 Task: In the  document Genderequality.rtf, select heading and apply ' Italics' Use the "find feature" to find mentioned word and apply Strikethrough in: 'discriminatory'. Insert smartchip (Place) on bottom of the page New York Insert the mentioned footnote for 30th word with font style Arial and font size 8: The data was collected in 2022
Action: Mouse moved to (285, 350)
Screenshot: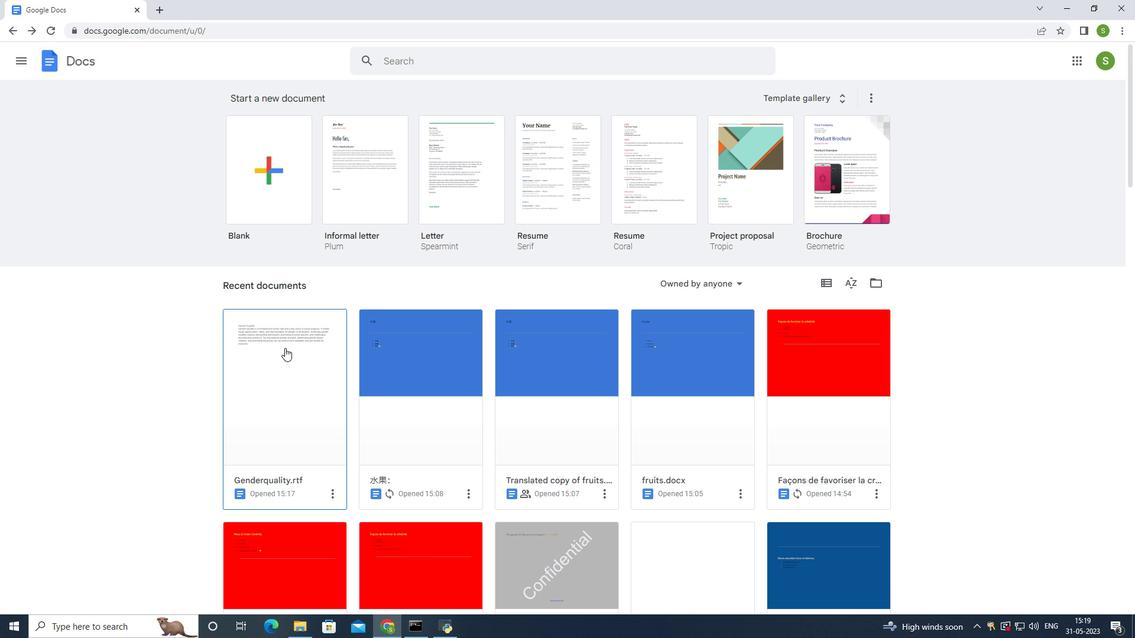 
Action: Mouse pressed left at (285, 350)
Screenshot: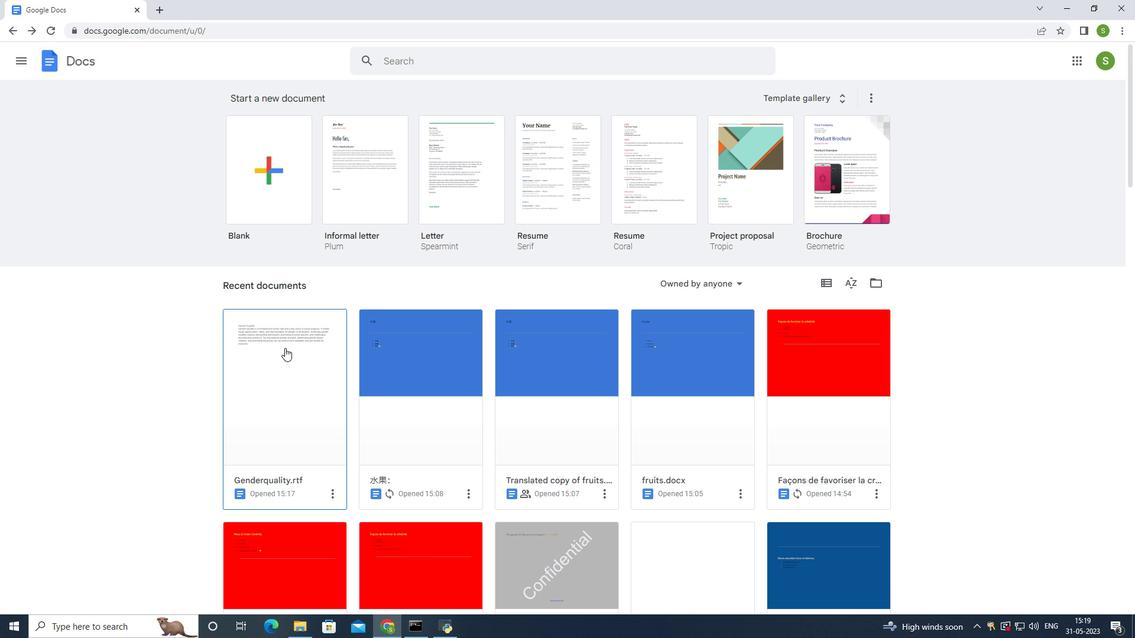 
Action: Mouse moved to (293, 178)
Screenshot: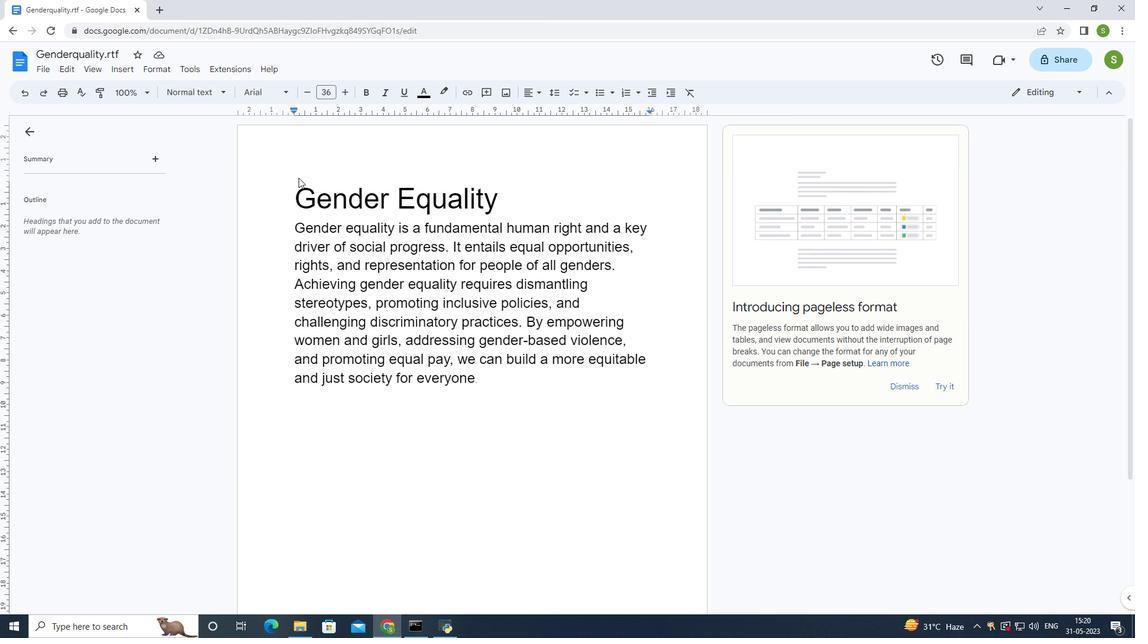 
Action: Mouse pressed left at (293, 178)
Screenshot: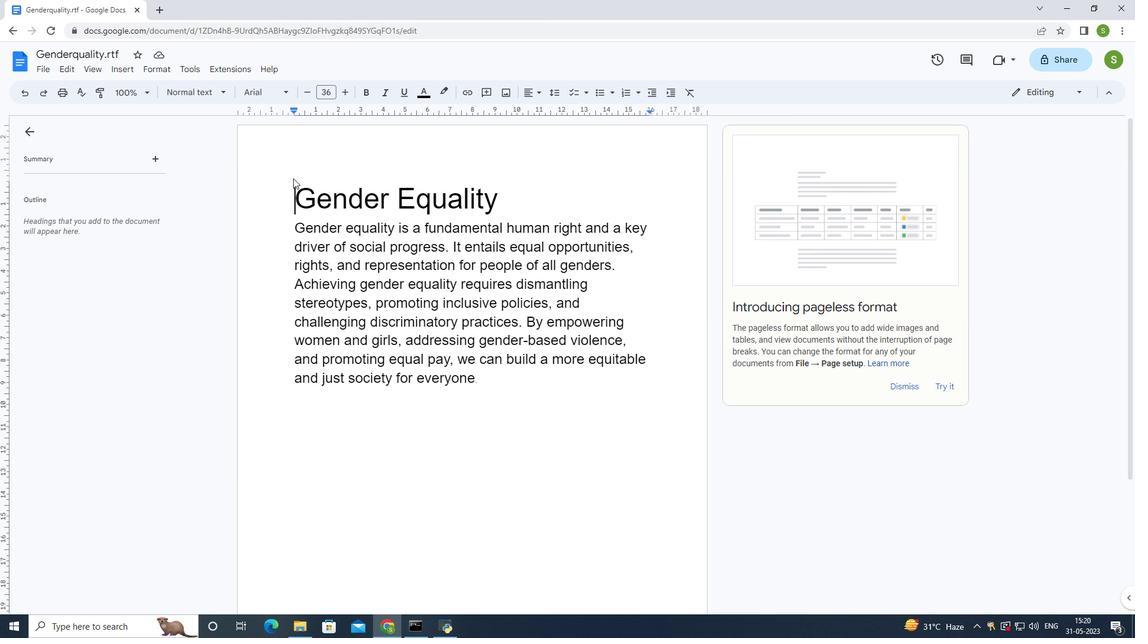 
Action: Mouse moved to (384, 92)
Screenshot: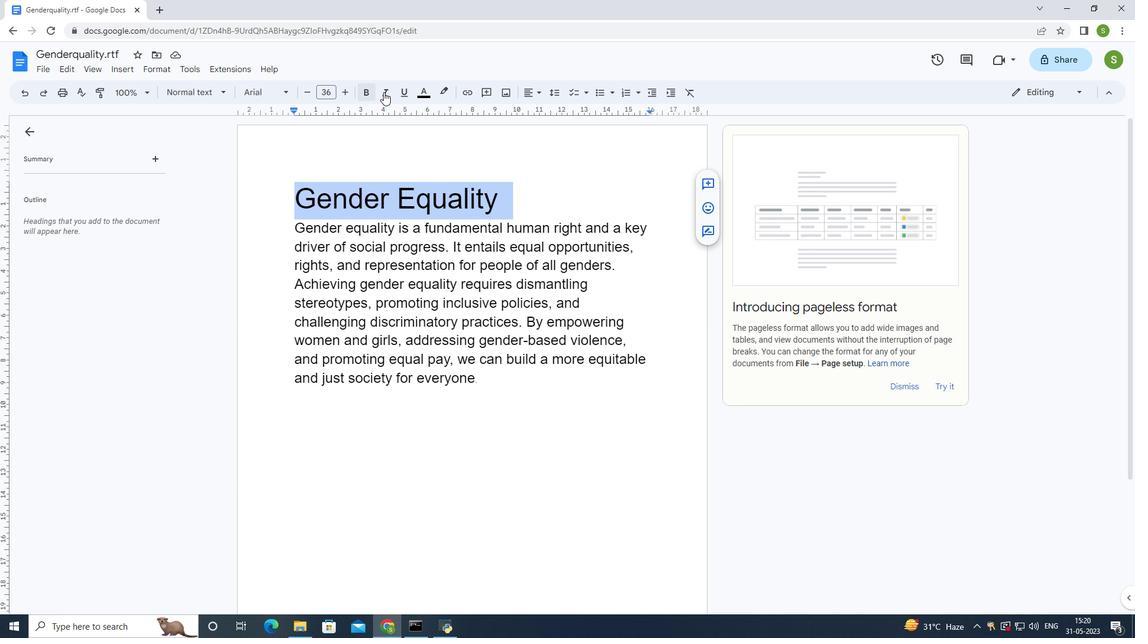 
Action: Mouse pressed left at (384, 92)
Screenshot: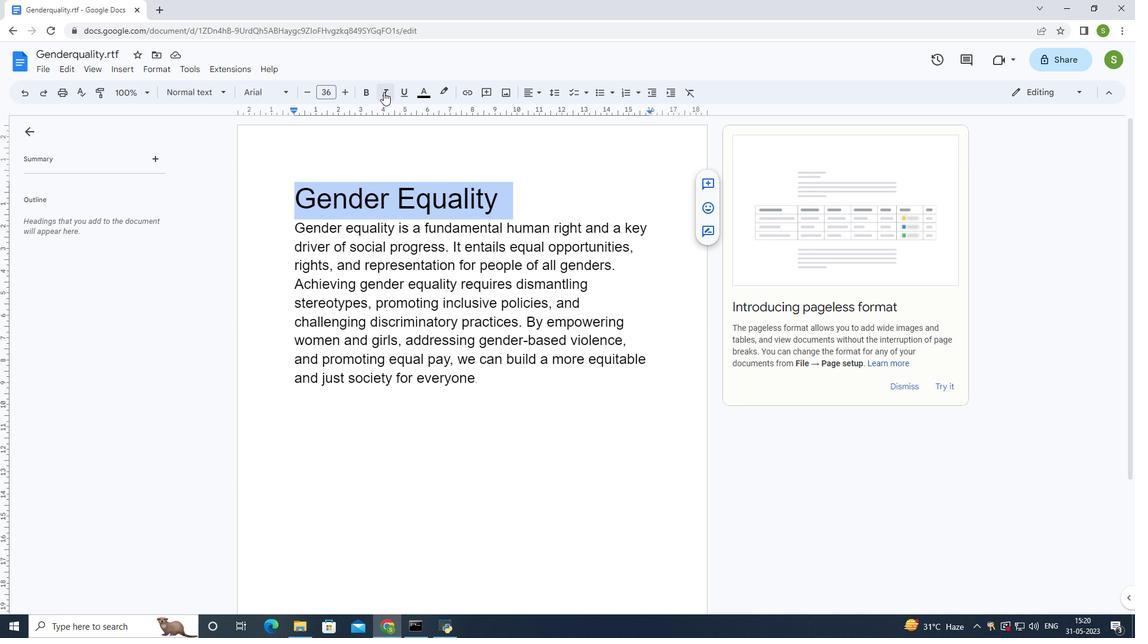 
Action: Mouse moved to (288, 228)
Screenshot: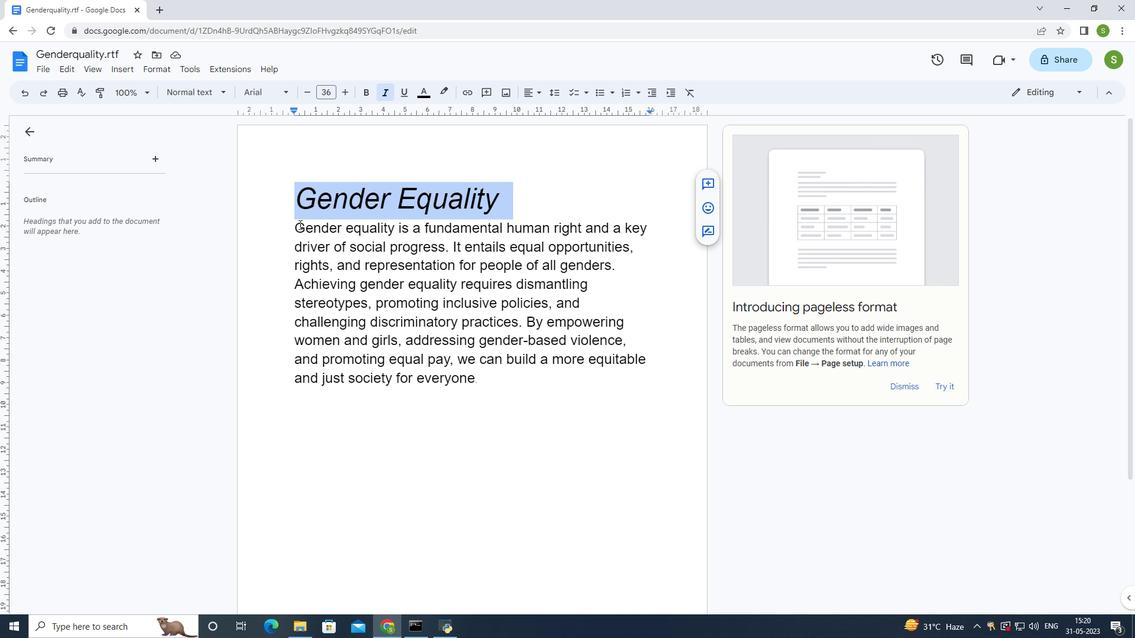 
Action: Mouse pressed left at (288, 228)
Screenshot: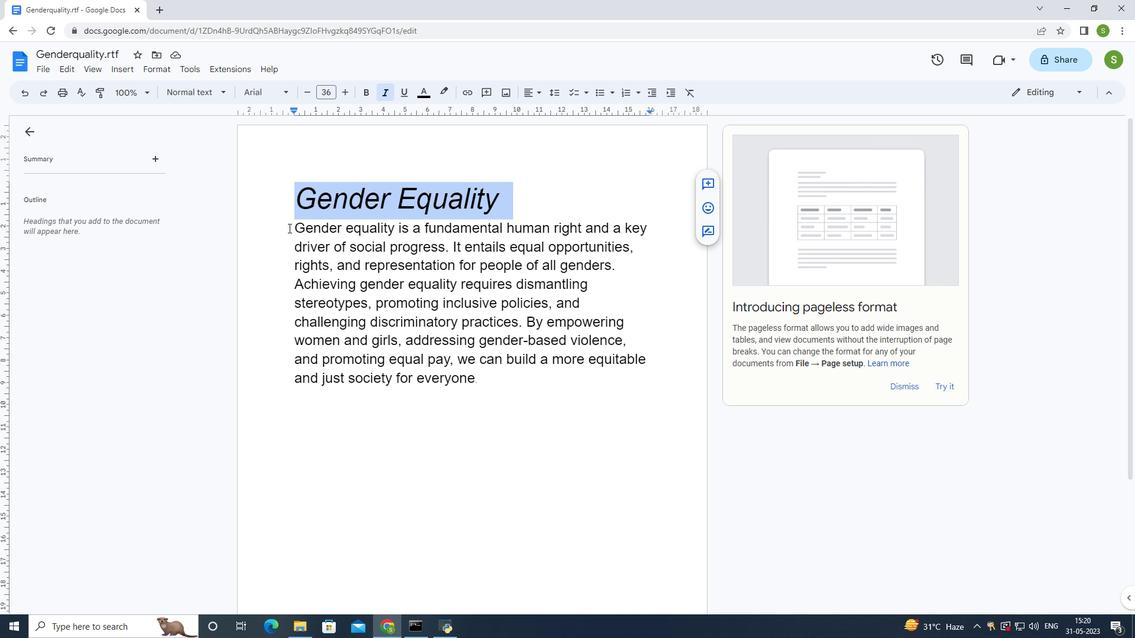 
Action: Mouse moved to (290, 222)
Screenshot: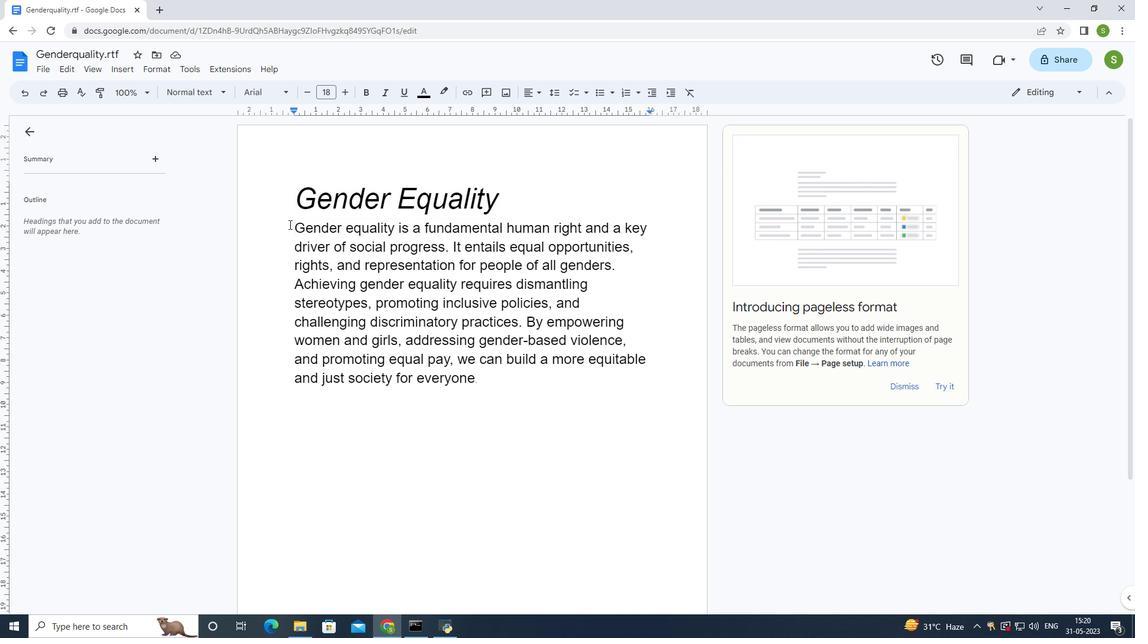 
Action: Mouse pressed left at (290, 222)
Screenshot: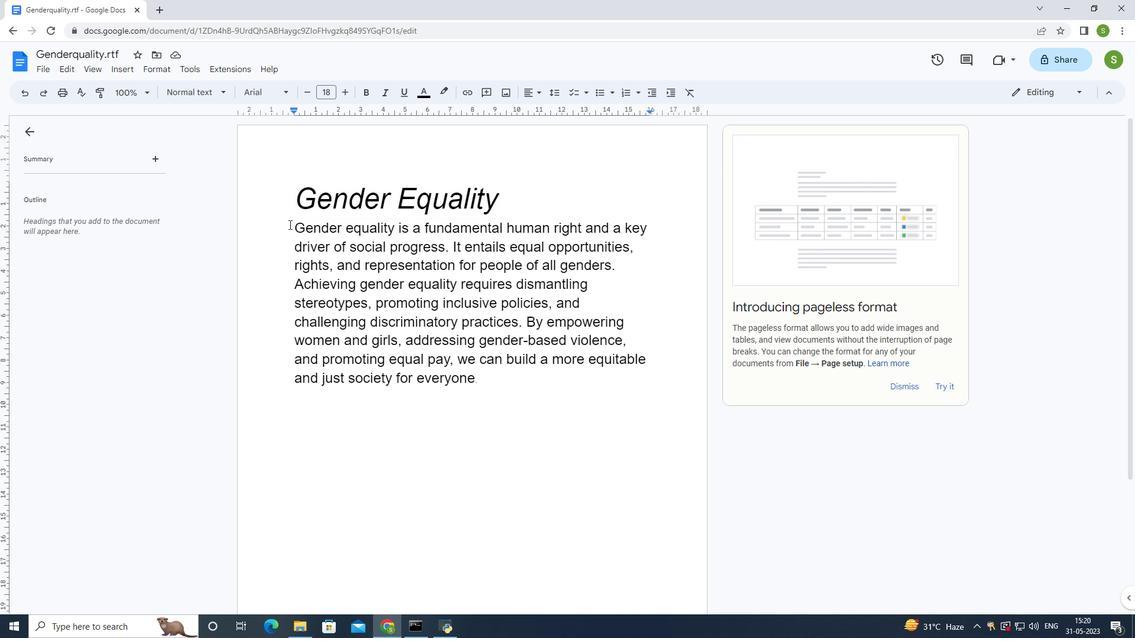 
Action: Mouse moved to (120, 65)
Screenshot: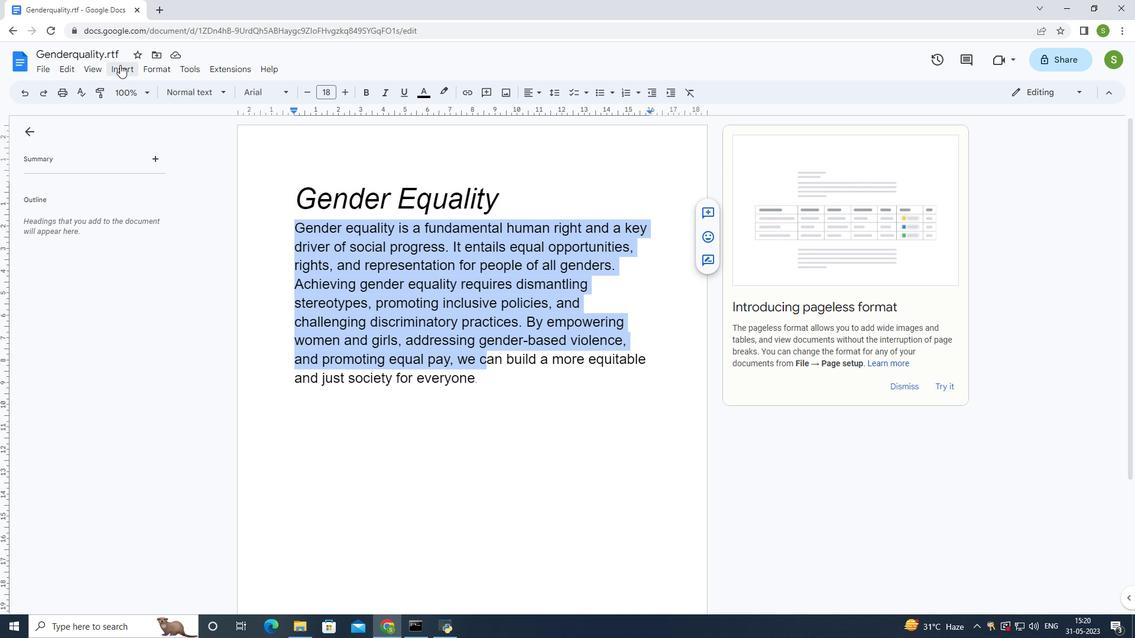 
Action: Mouse pressed left at (120, 65)
Screenshot: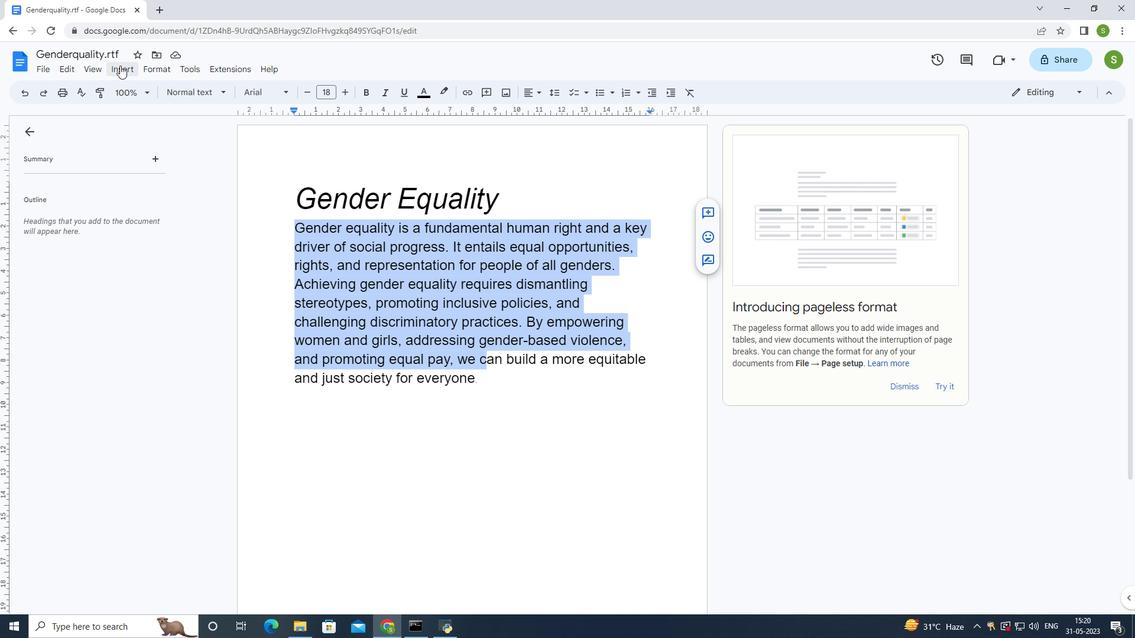 
Action: Mouse moved to (162, 72)
Screenshot: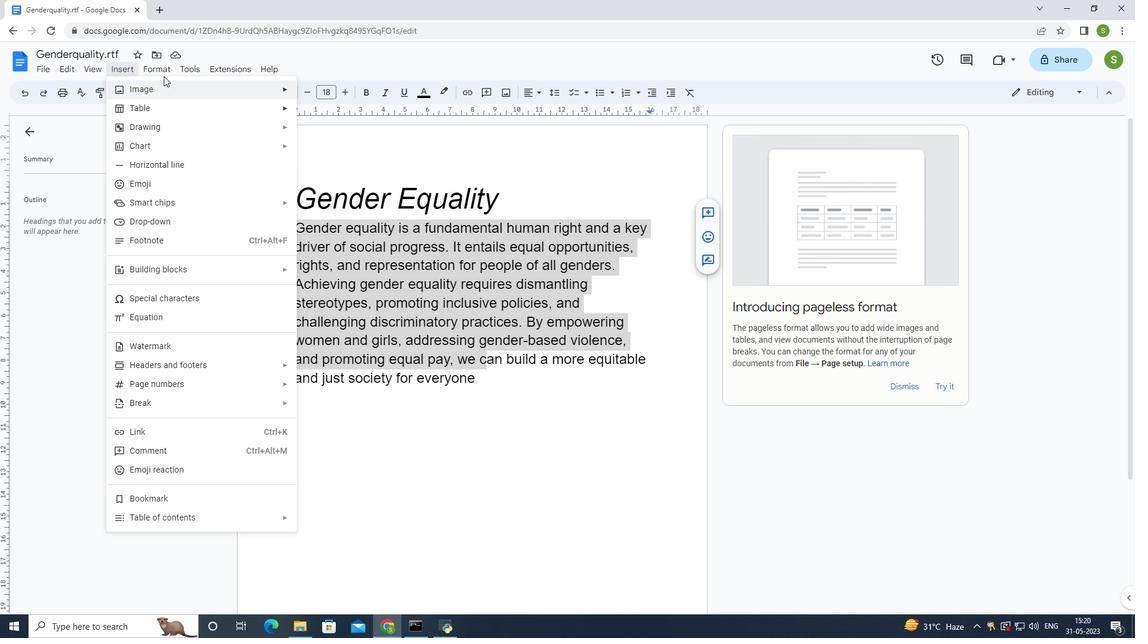 
Action: Mouse pressed left at (162, 72)
Screenshot: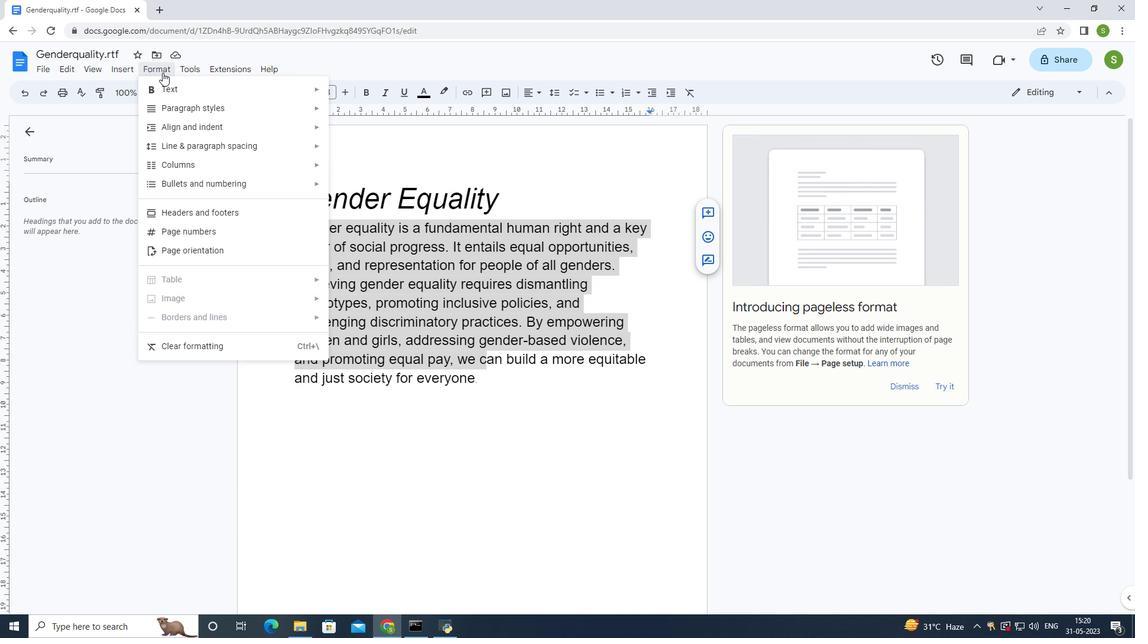 
Action: Mouse pressed left at (162, 72)
Screenshot: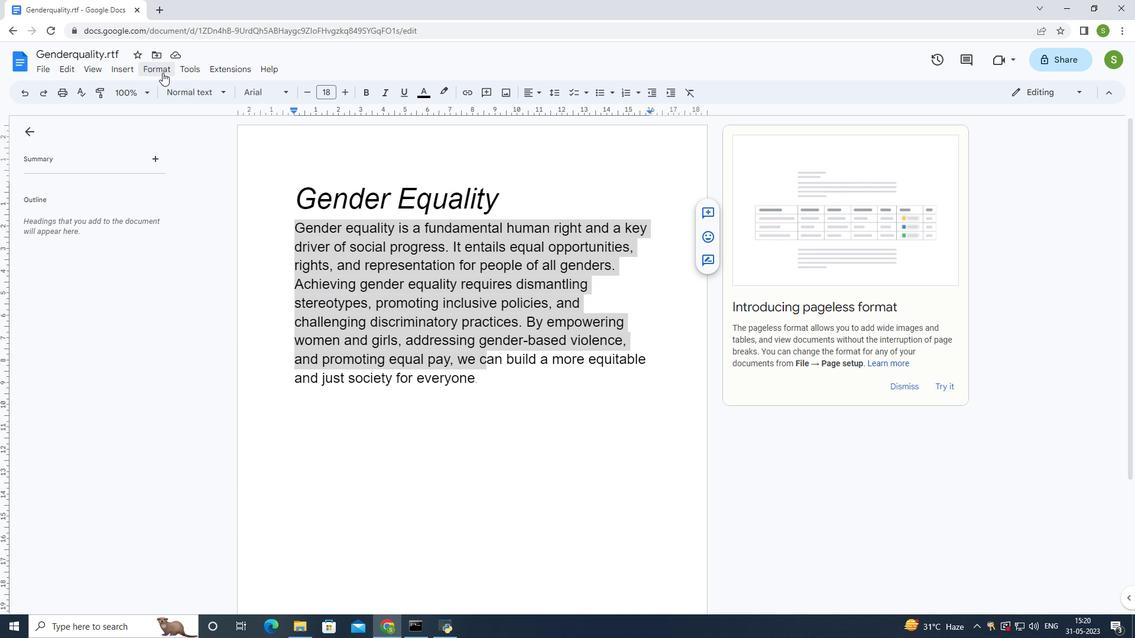 
Action: Mouse moved to (83, 273)
Screenshot: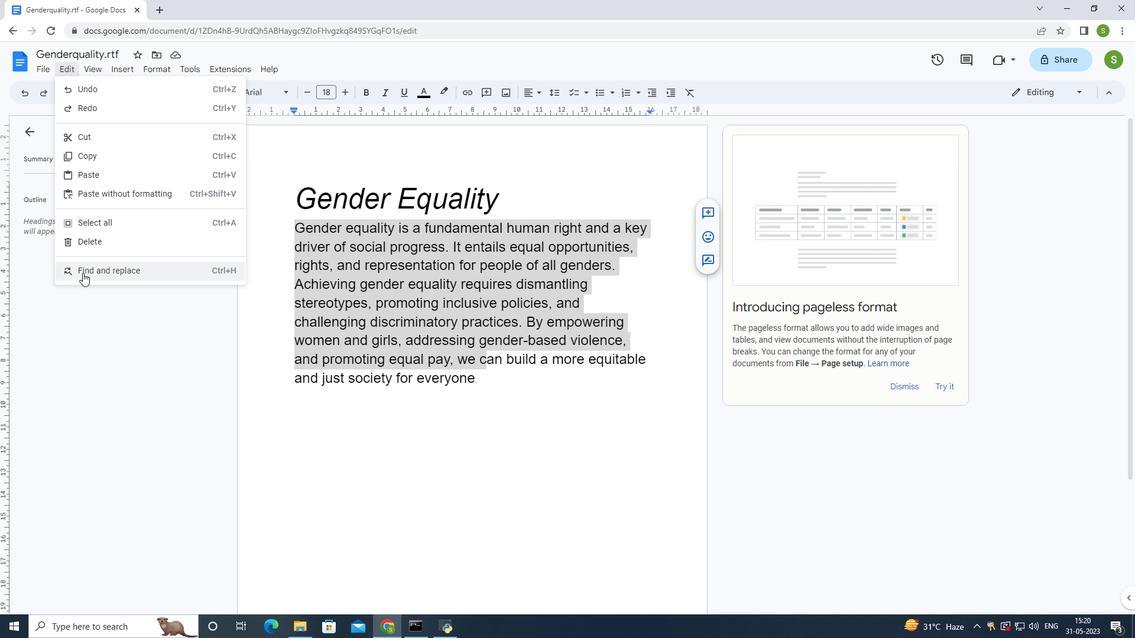 
Action: Mouse pressed left at (82, 273)
Screenshot: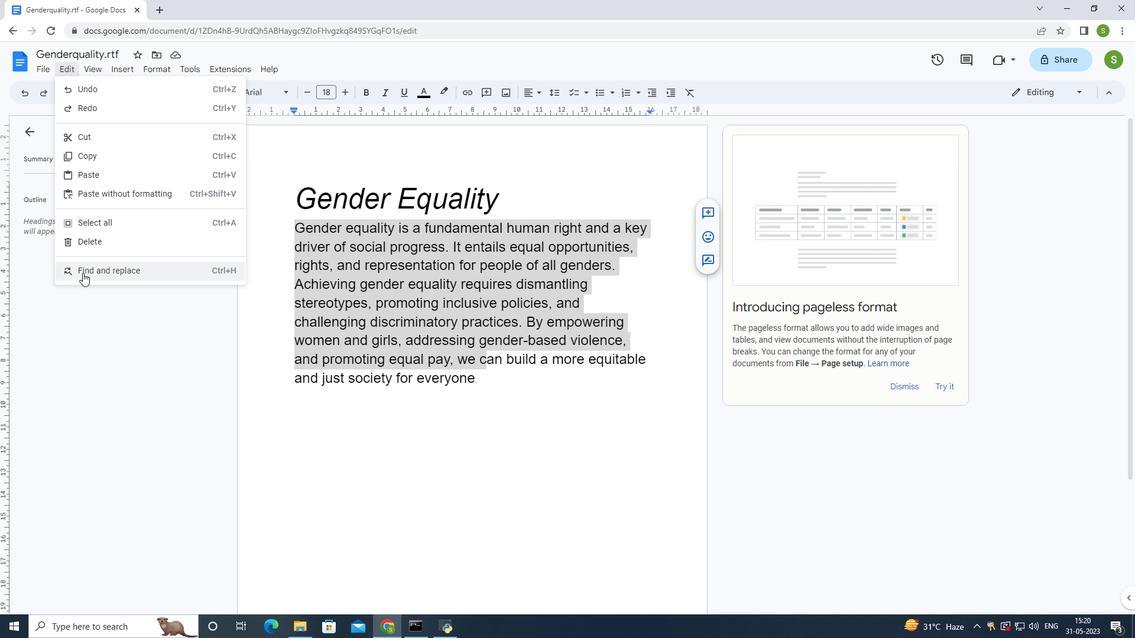 
Action: Mouse moved to (562, 305)
Screenshot: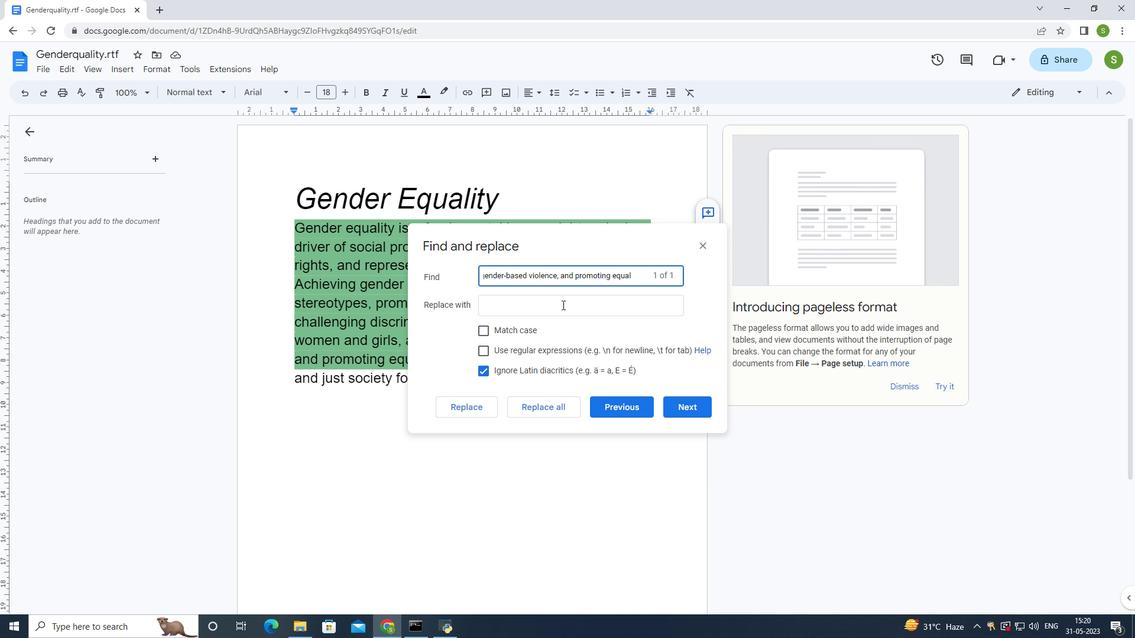 
Action: Mouse pressed left at (562, 305)
Screenshot: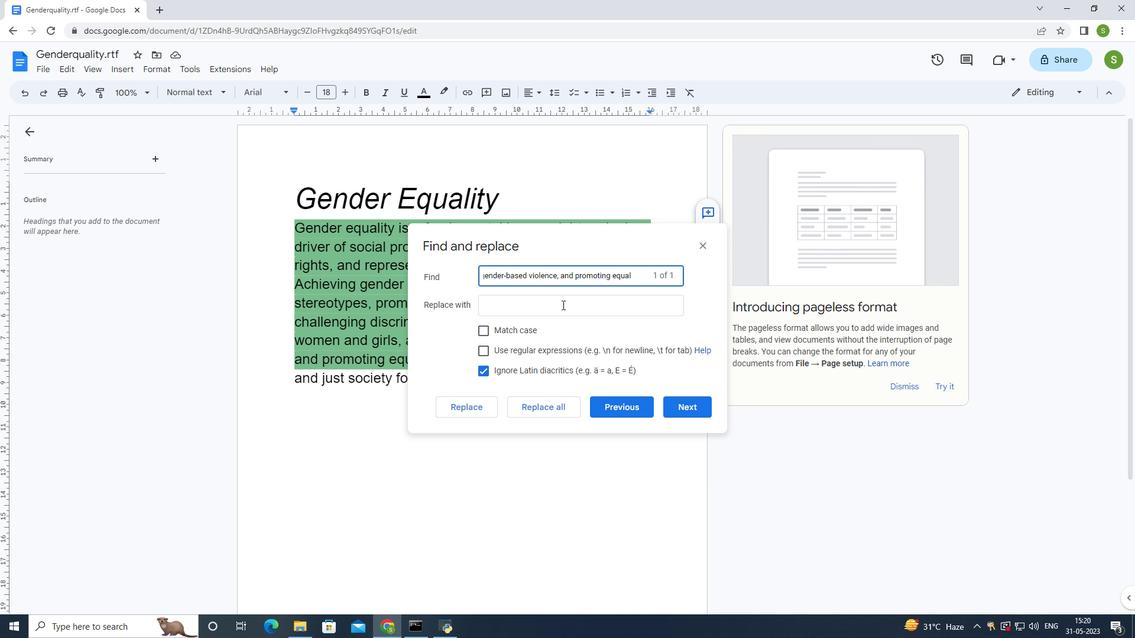 
Action: Mouse moved to (578, 312)
Screenshot: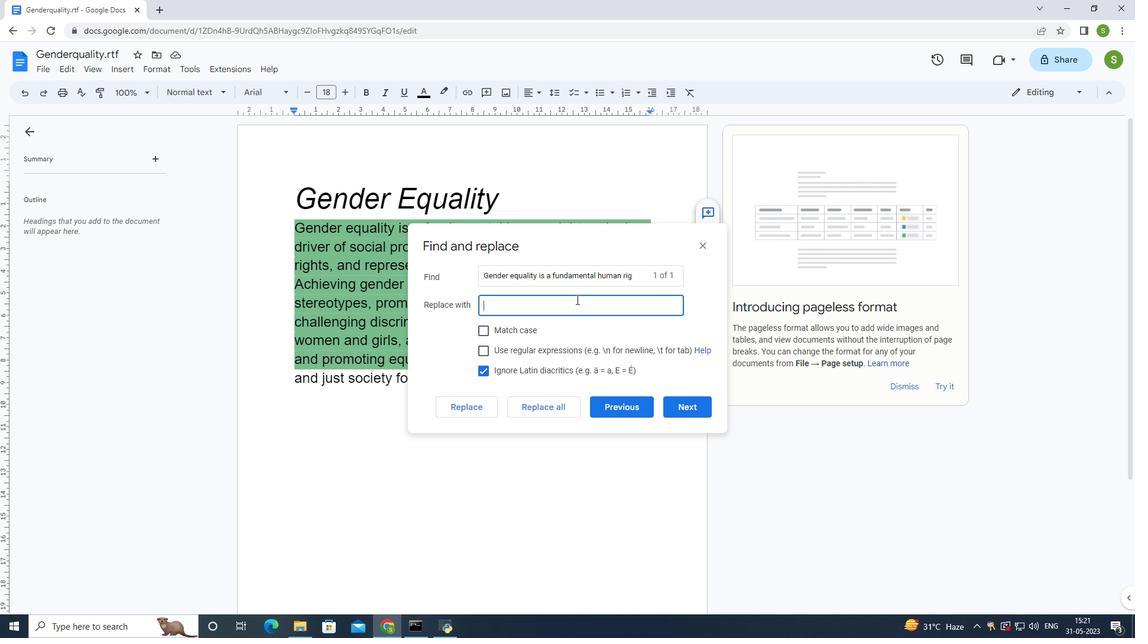 
Action: Key pressed discriminatory
Screenshot: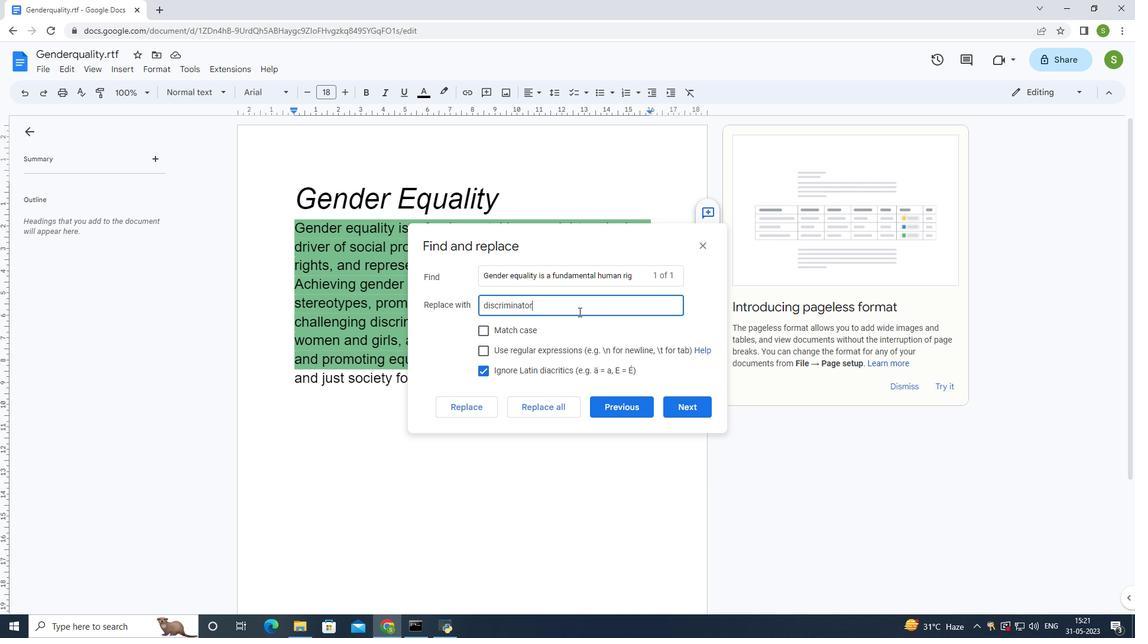 
Action: Mouse moved to (679, 403)
Screenshot: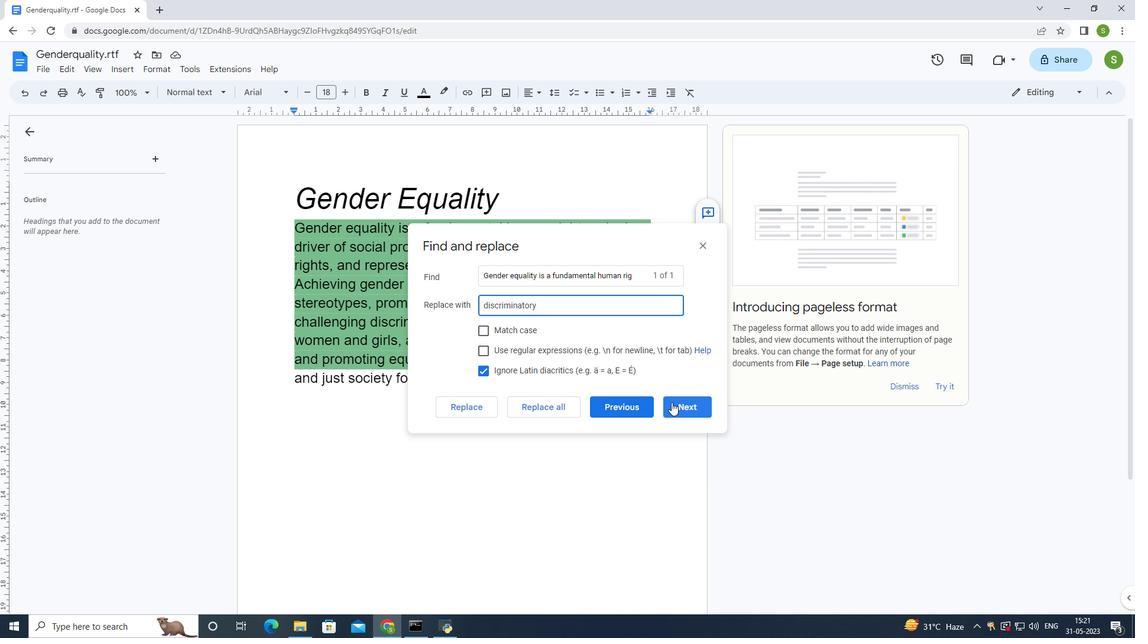 
Action: Mouse pressed left at (679, 403)
Screenshot: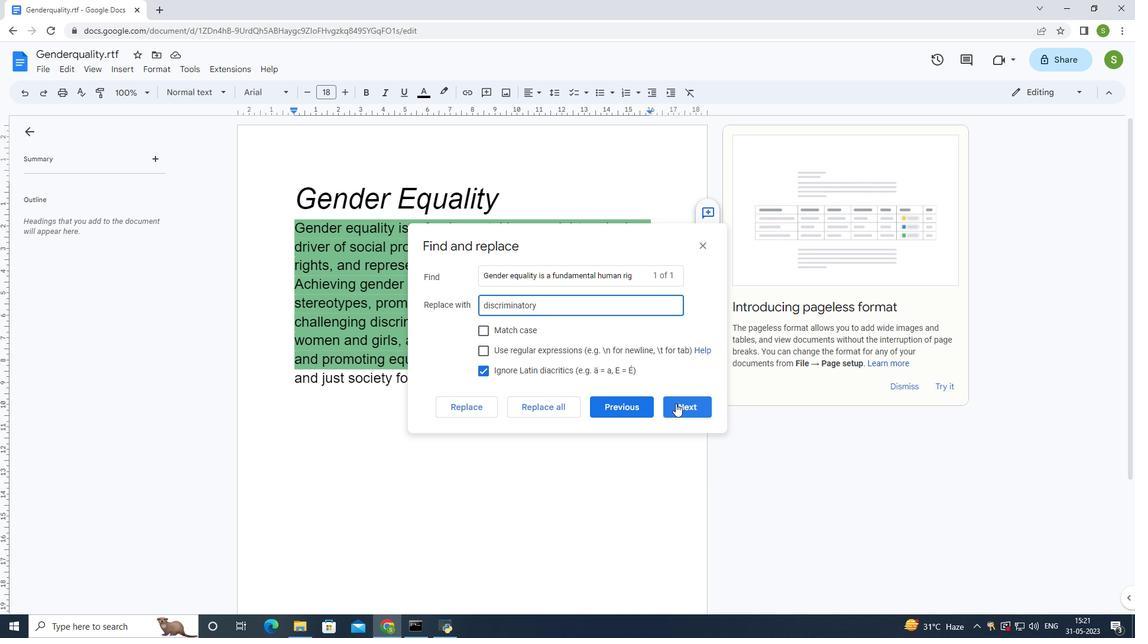 
Action: Mouse moved to (469, 403)
Screenshot: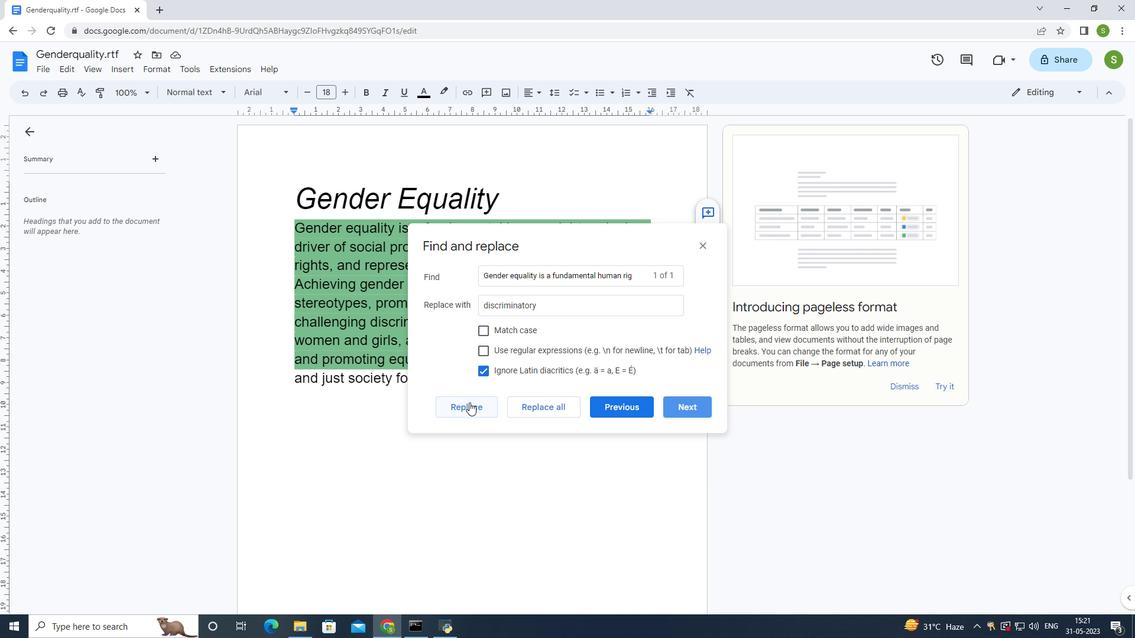 
Action: Mouse pressed left at (469, 403)
Screenshot: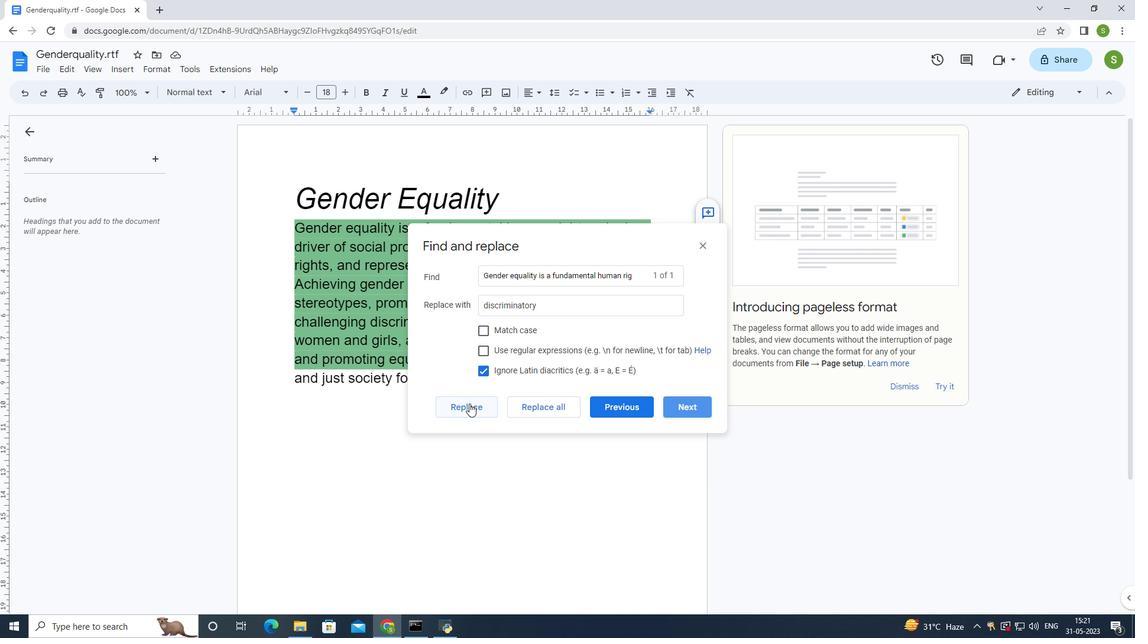 
Action: Mouse moved to (472, 403)
Screenshot: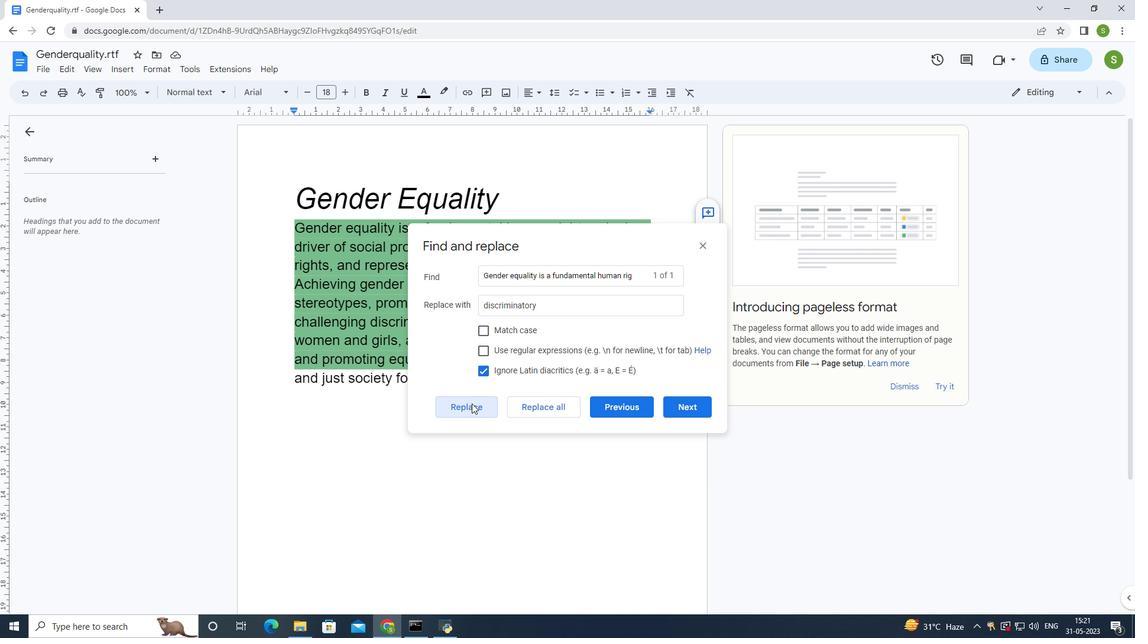 
Action: Mouse pressed left at (472, 403)
Screenshot: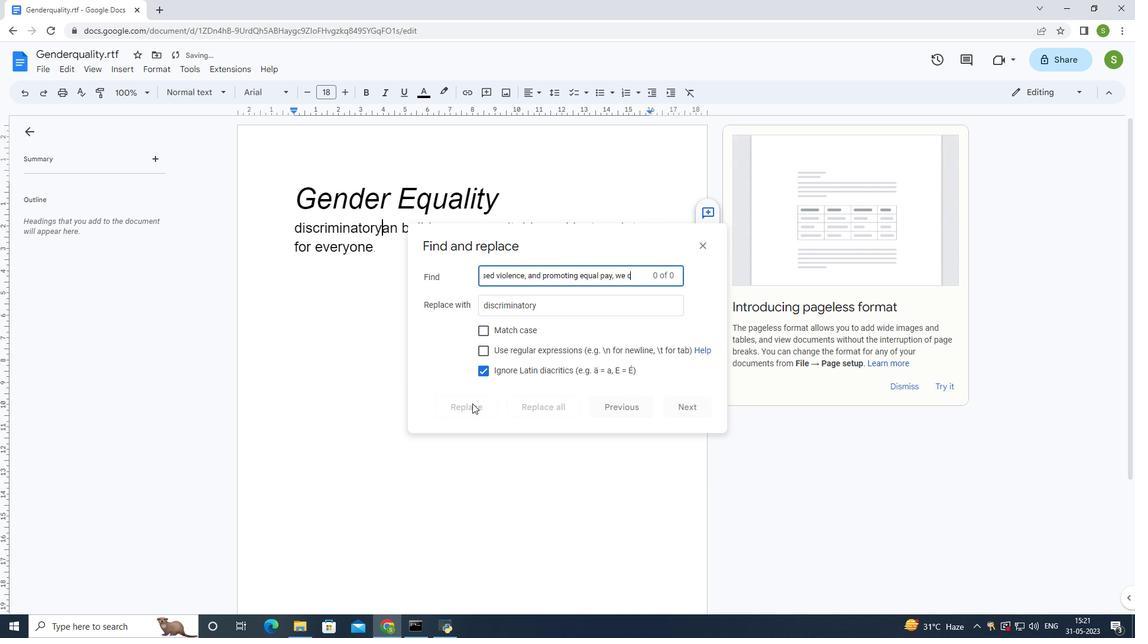 
Action: Mouse moved to (698, 251)
Screenshot: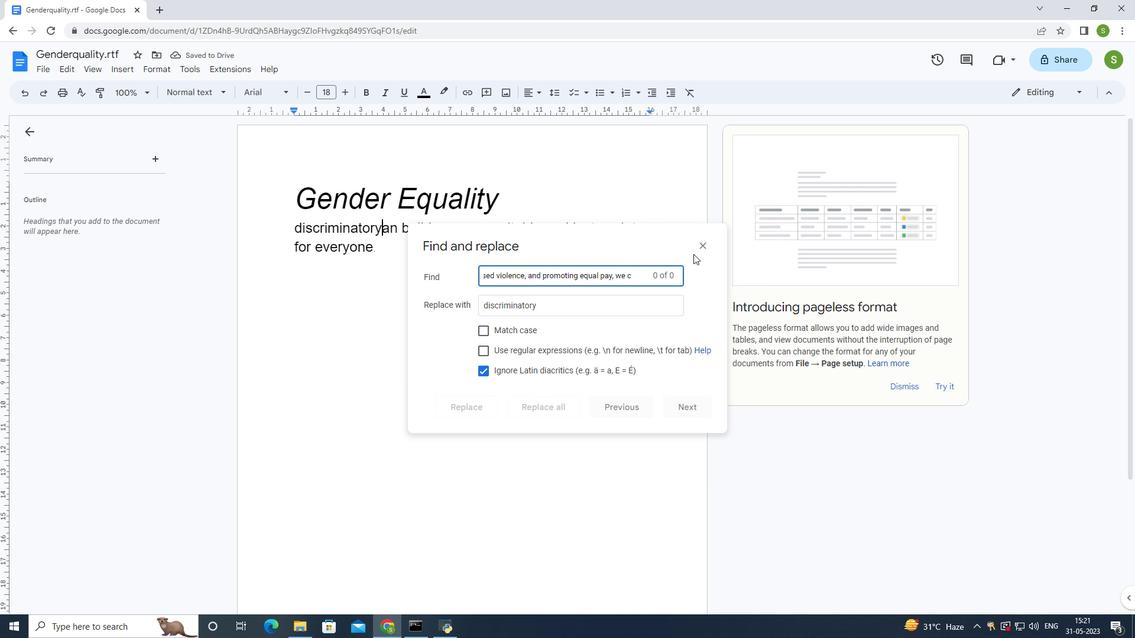 
Action: Mouse pressed left at (698, 251)
Screenshot: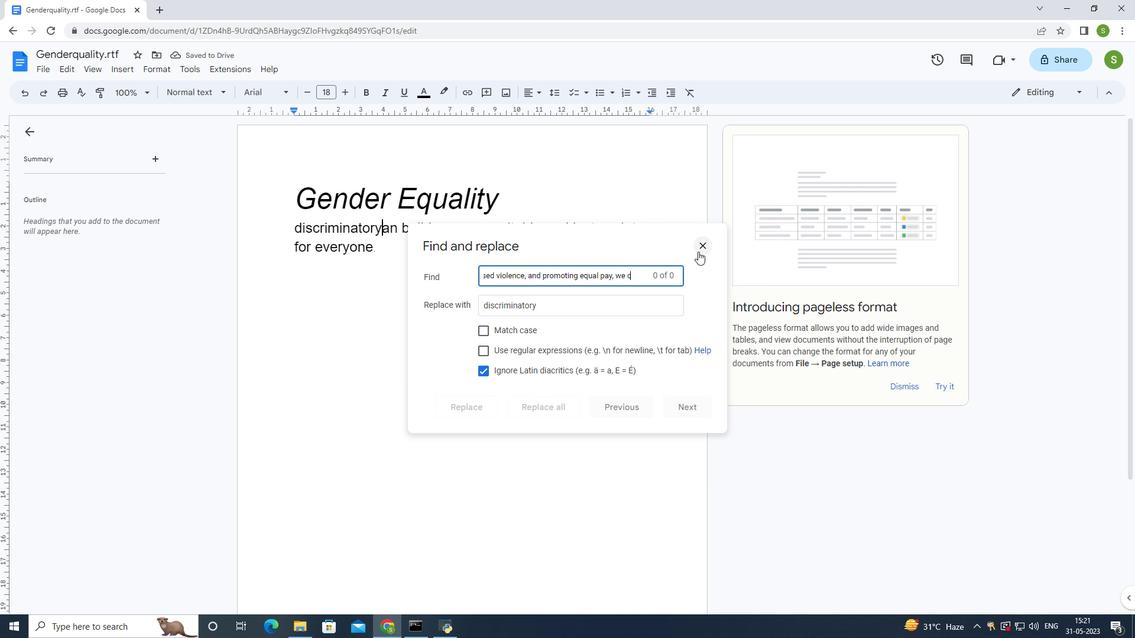 
Action: Mouse moved to (536, 285)
Screenshot: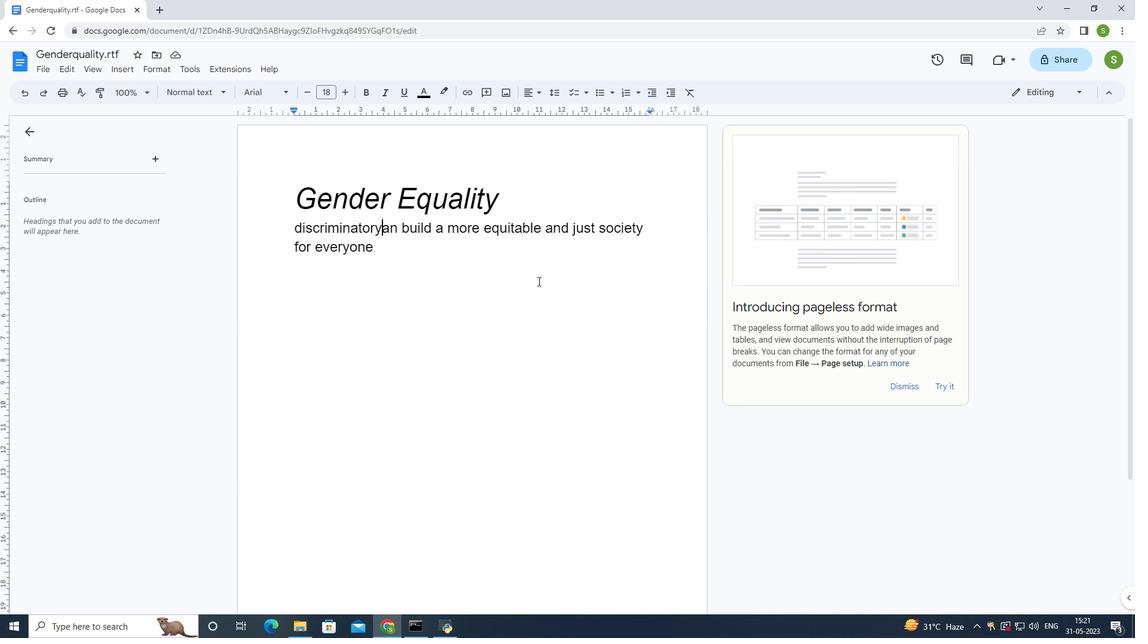 
Action: Key pressed ctrl+Z
Screenshot: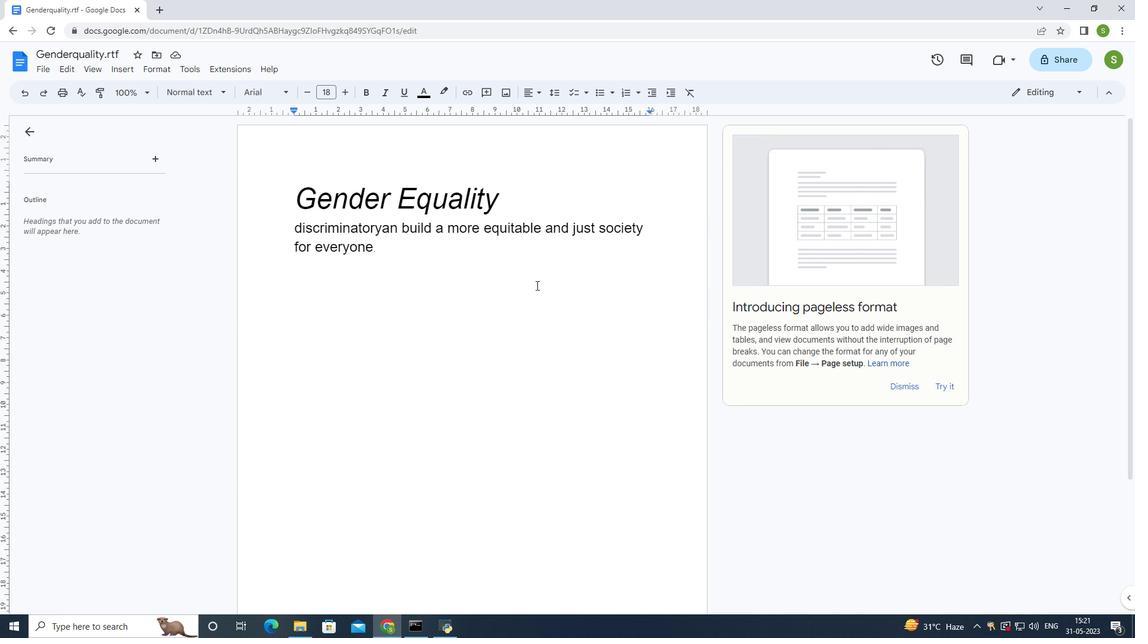 
Action: Mouse moved to (112, 69)
Screenshot: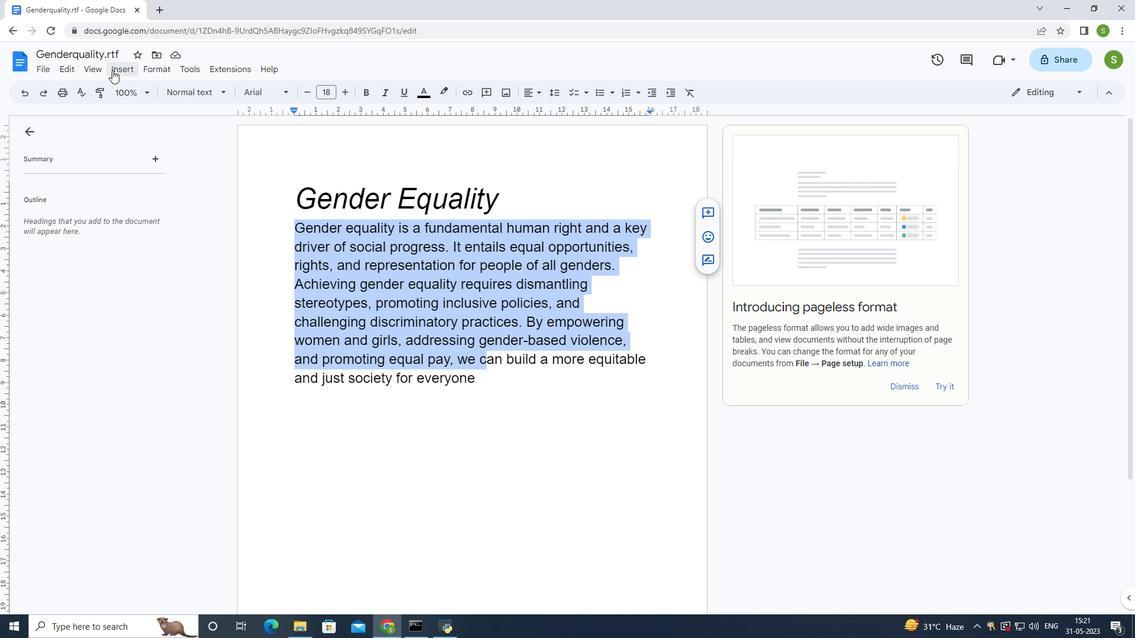 
Action: Mouse pressed left at (112, 69)
Screenshot: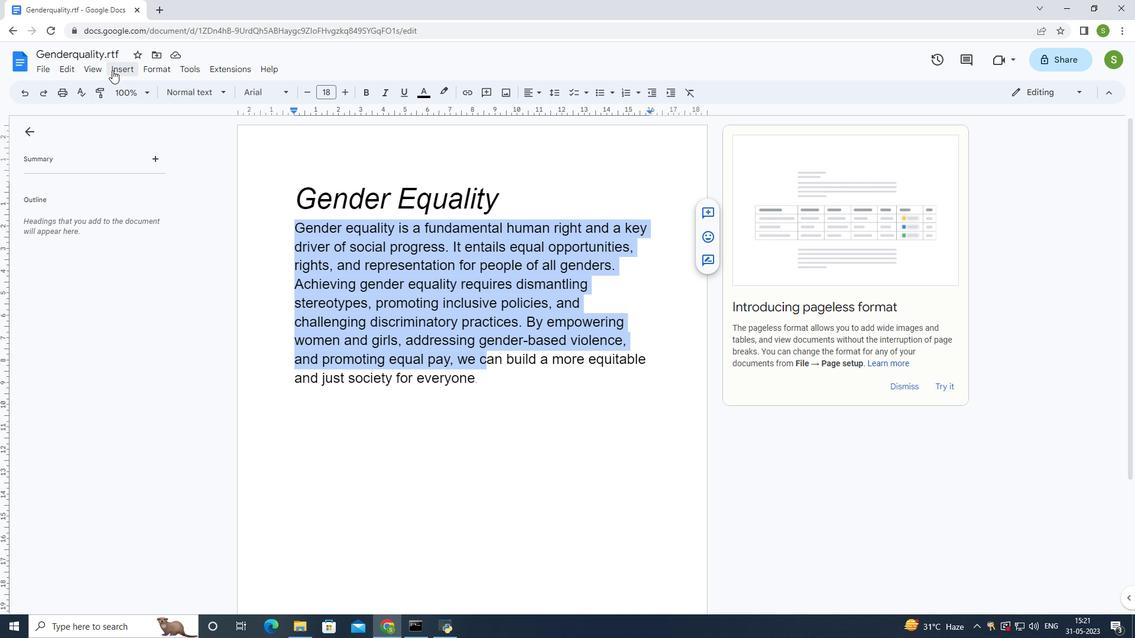 
Action: Mouse moved to (176, 206)
Screenshot: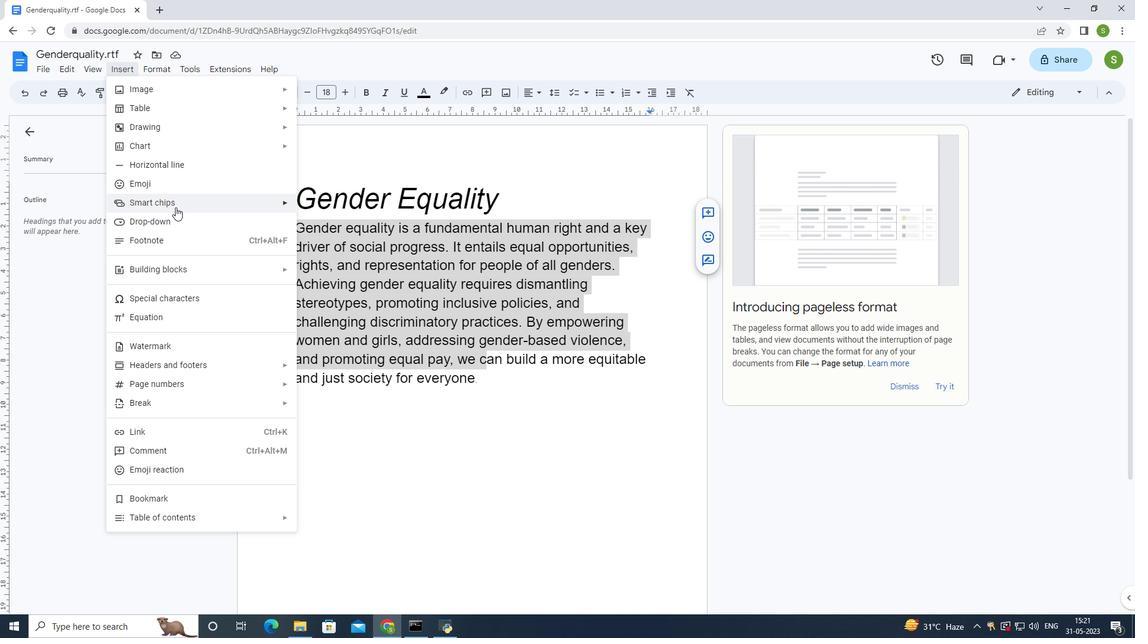 
Action: Mouse pressed left at (176, 206)
Screenshot: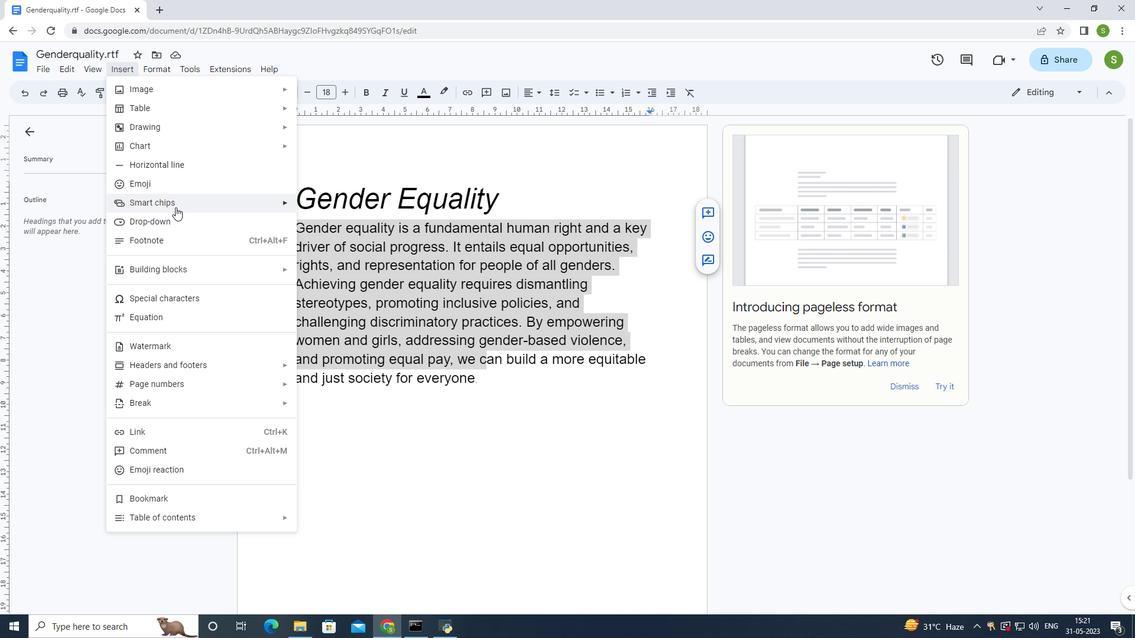 
Action: Mouse moved to (334, 285)
Screenshot: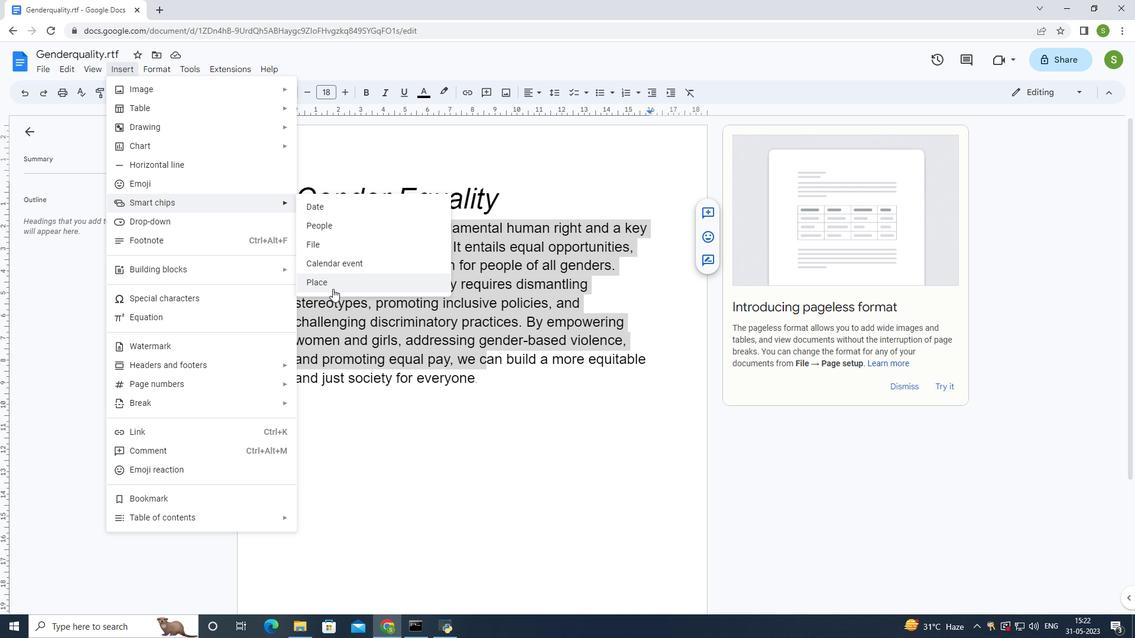 
Action: Mouse pressed left at (334, 285)
Screenshot: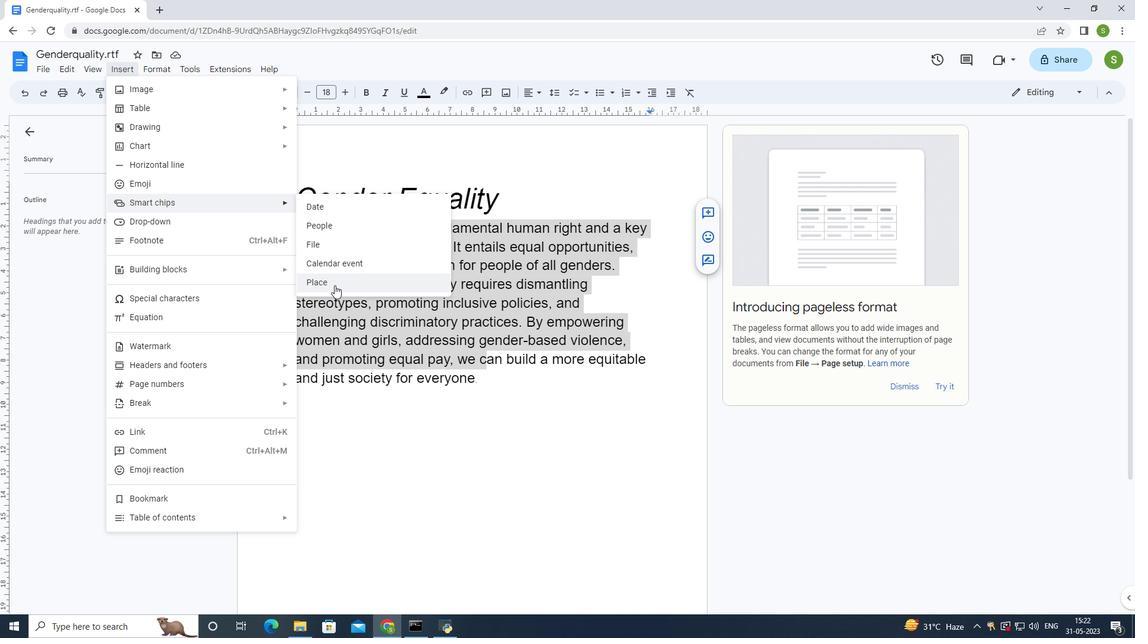 
Action: Mouse moved to (249, 331)
Screenshot: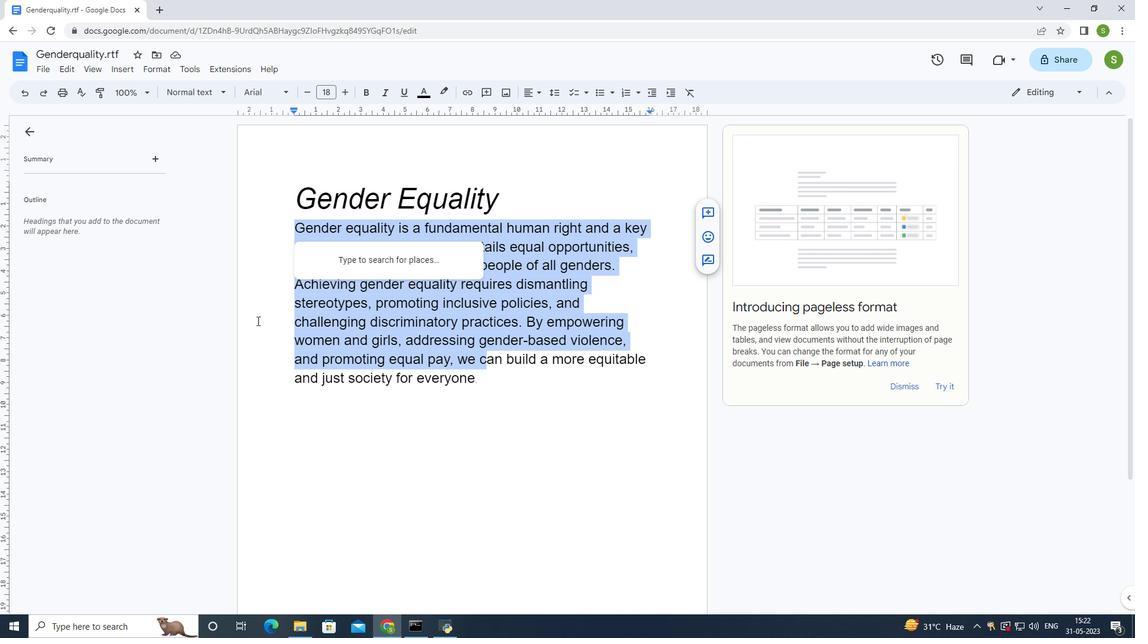 
Action: Mouse pressed left at (249, 331)
Screenshot: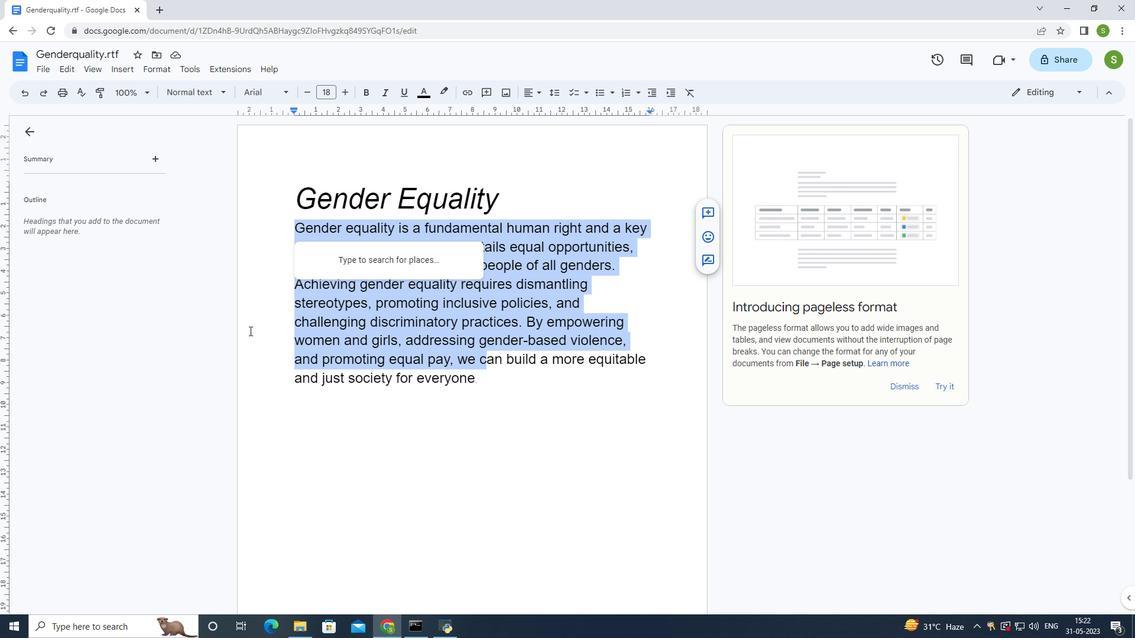 
Action: Mouse moved to (507, 452)
Screenshot: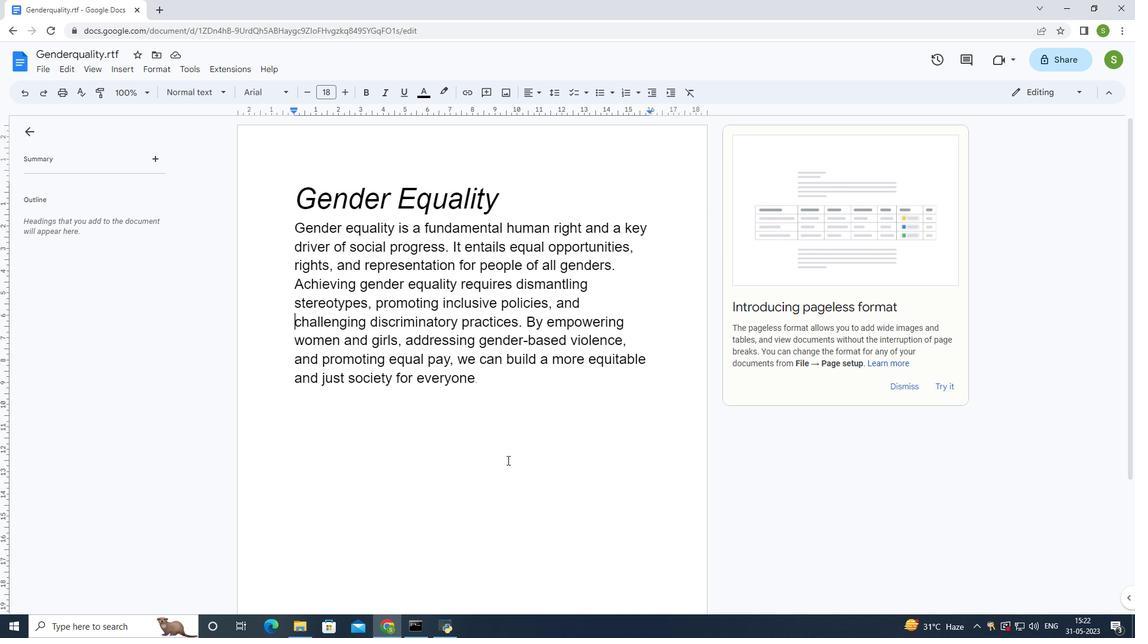
Action: Mouse pressed left at (507, 452)
Screenshot: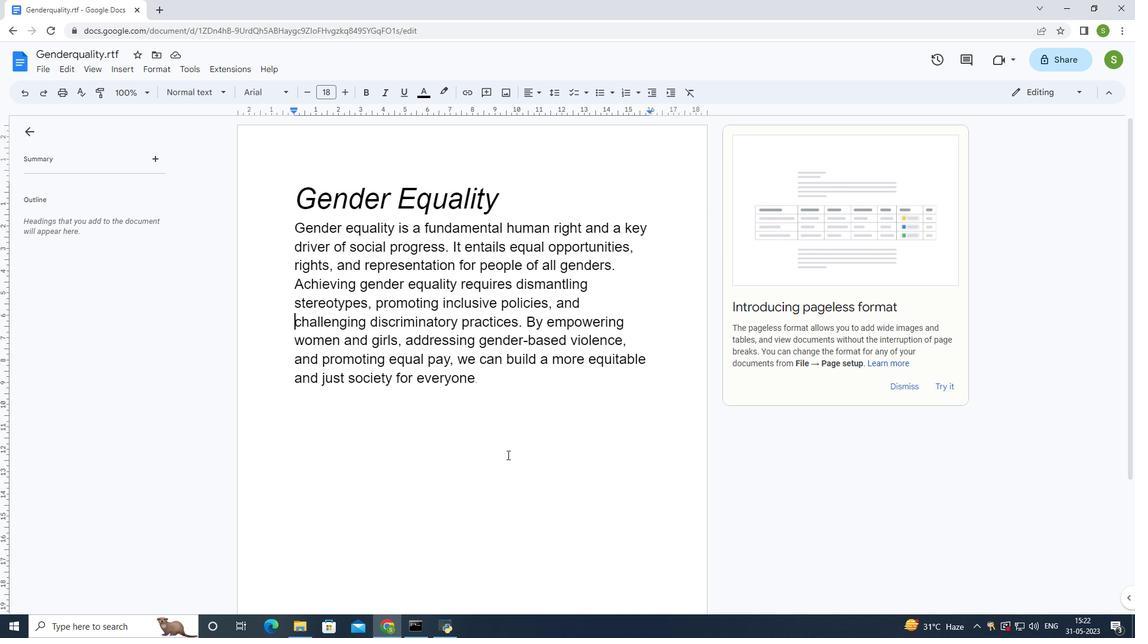 
Action: Mouse moved to (114, 69)
Screenshot: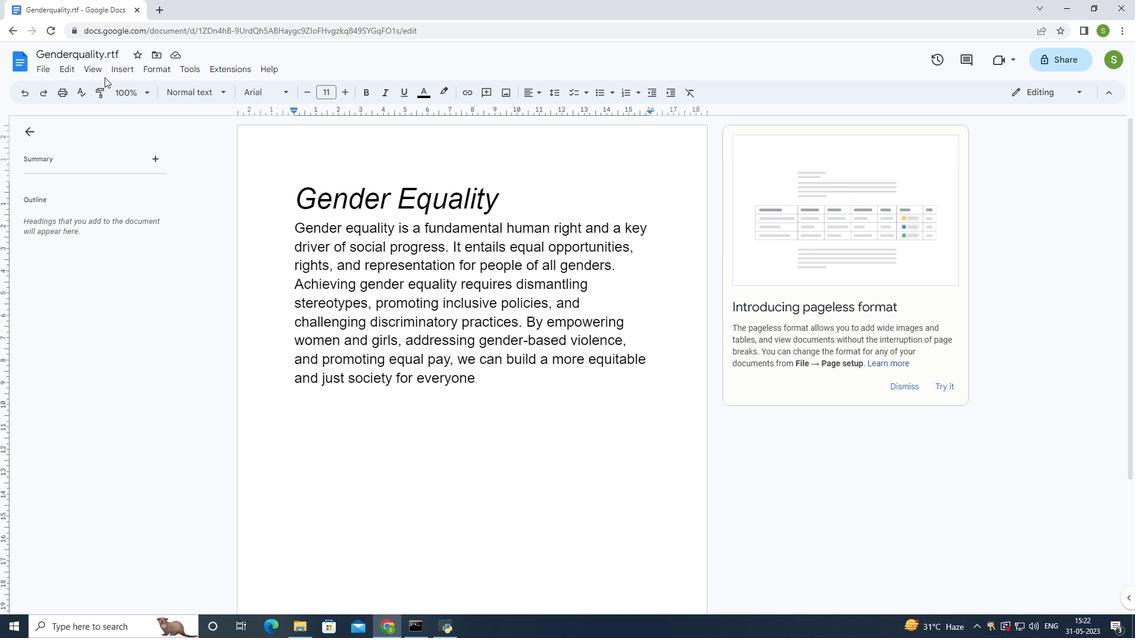 
Action: Mouse pressed left at (114, 69)
Screenshot: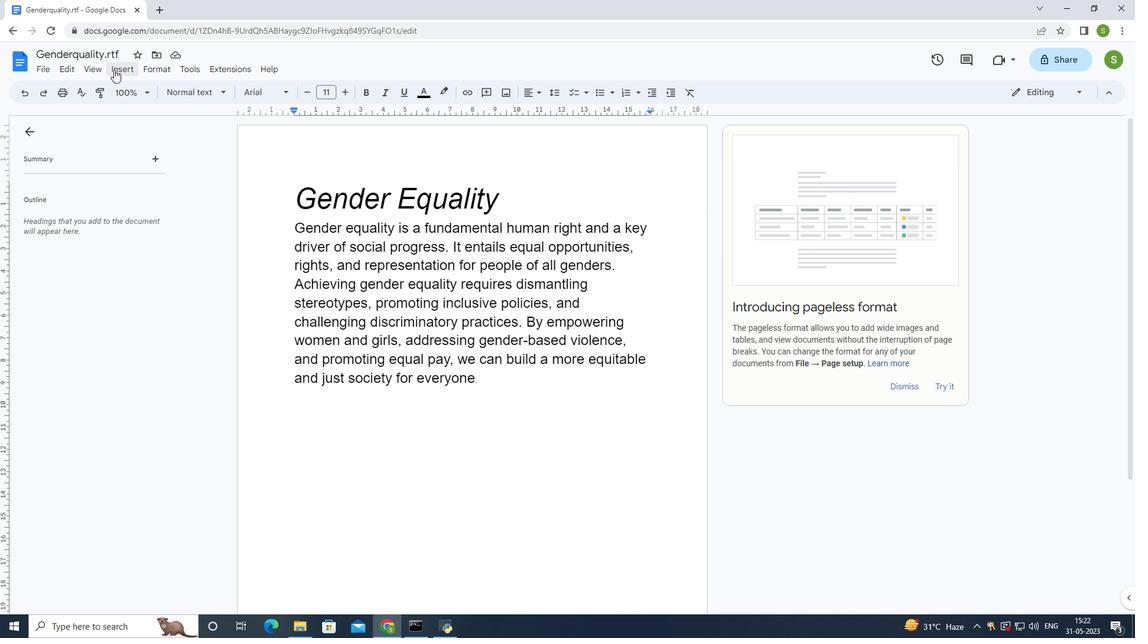 
Action: Mouse moved to (330, 283)
Screenshot: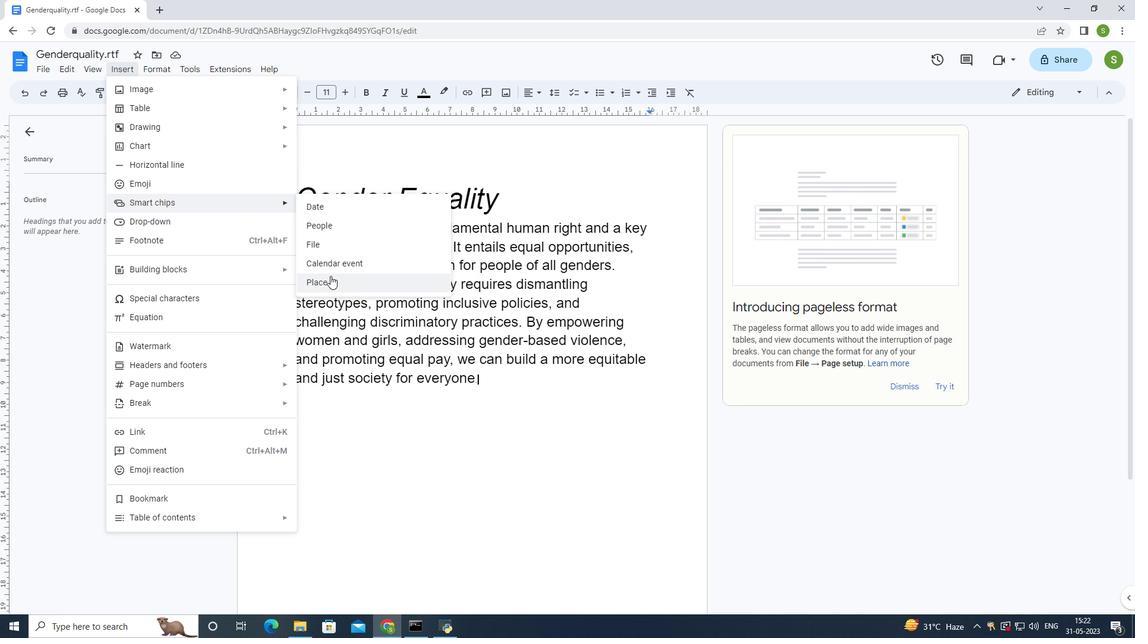 
Action: Mouse pressed left at (330, 283)
Screenshot: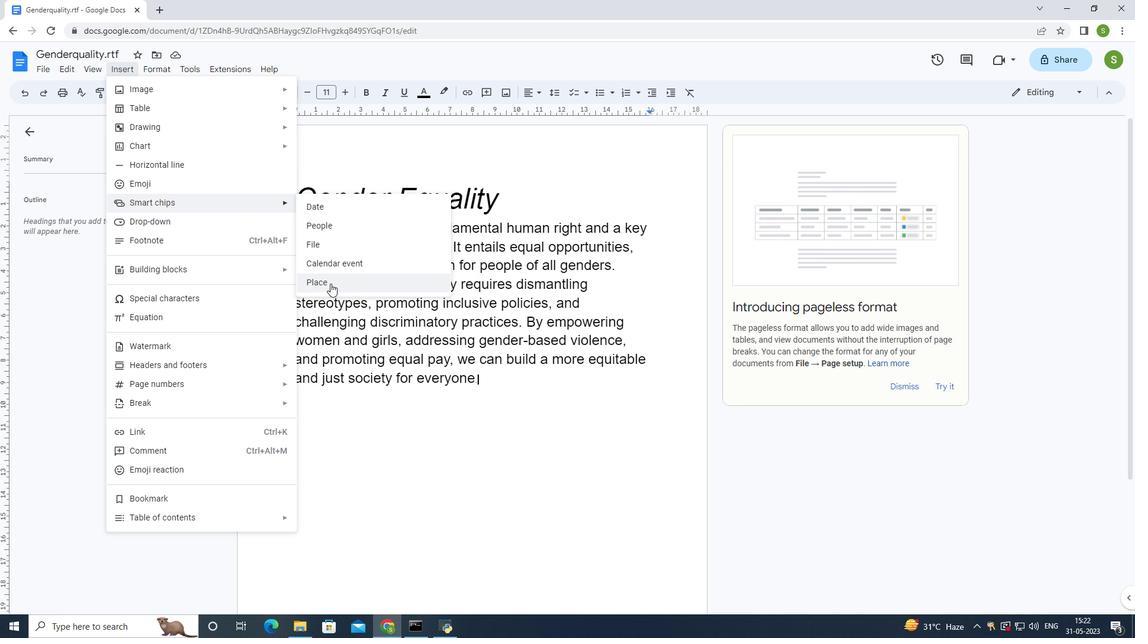 
Action: Mouse moved to (529, 409)
Screenshot: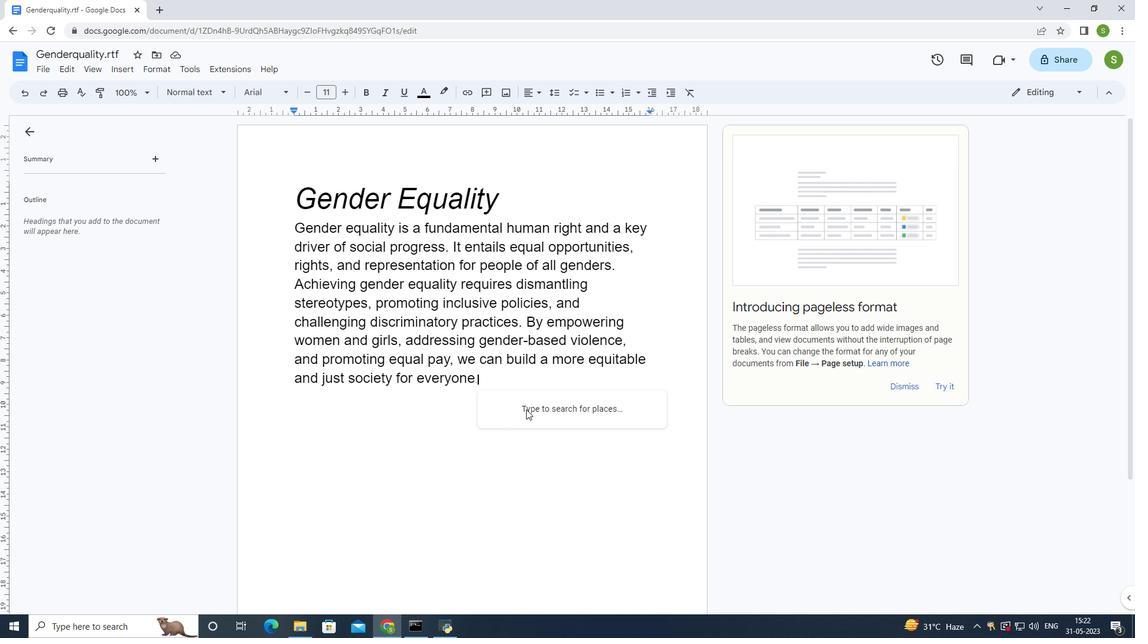 
Action: Mouse pressed left at (529, 409)
Screenshot: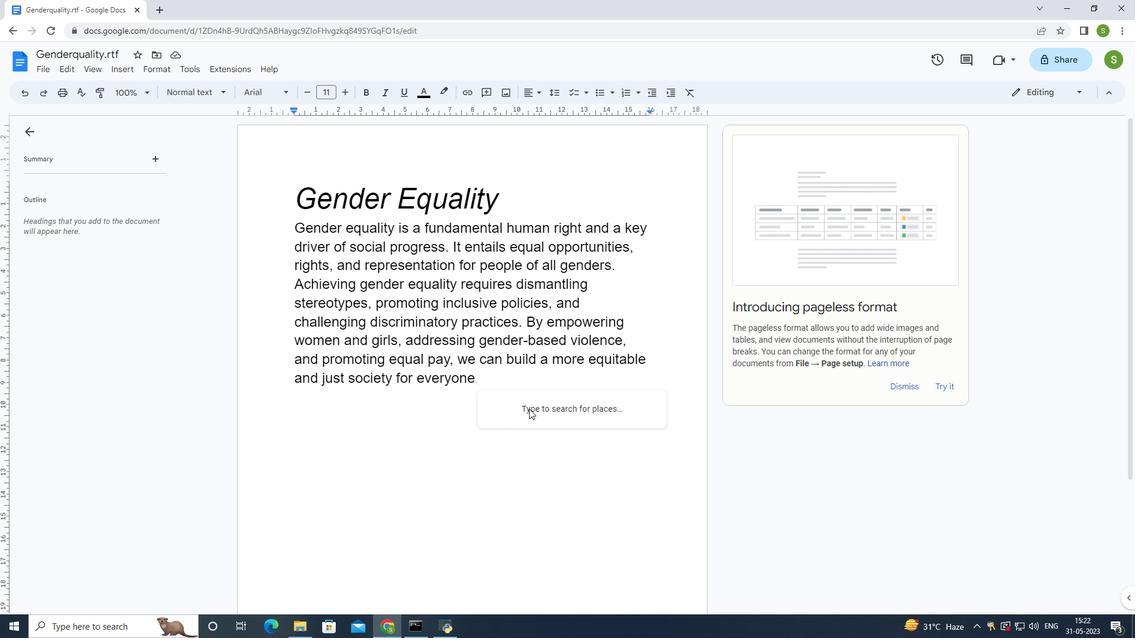 
Action: Mouse pressed left at (529, 409)
Screenshot: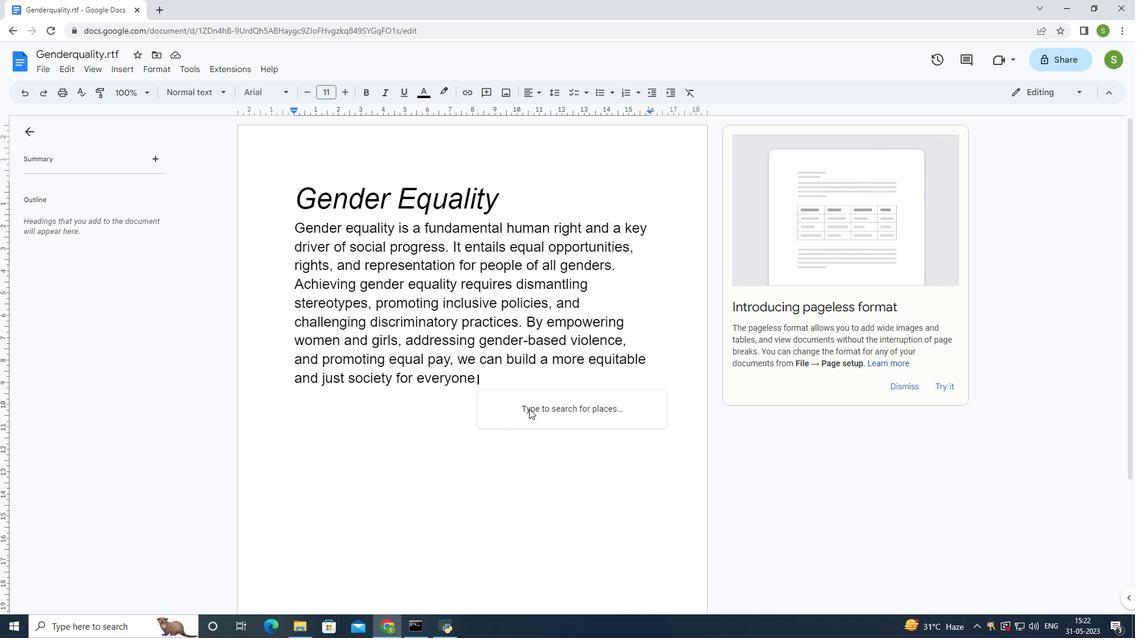
Action: Mouse moved to (522, 410)
Screenshot: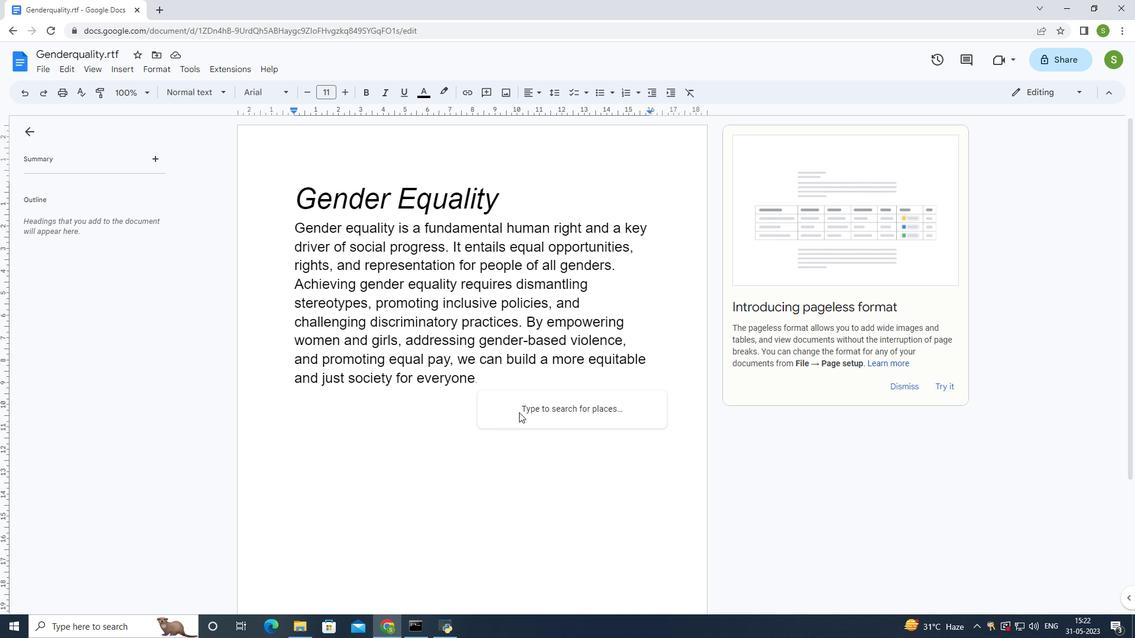 
Action: Mouse pressed left at (522, 410)
Screenshot: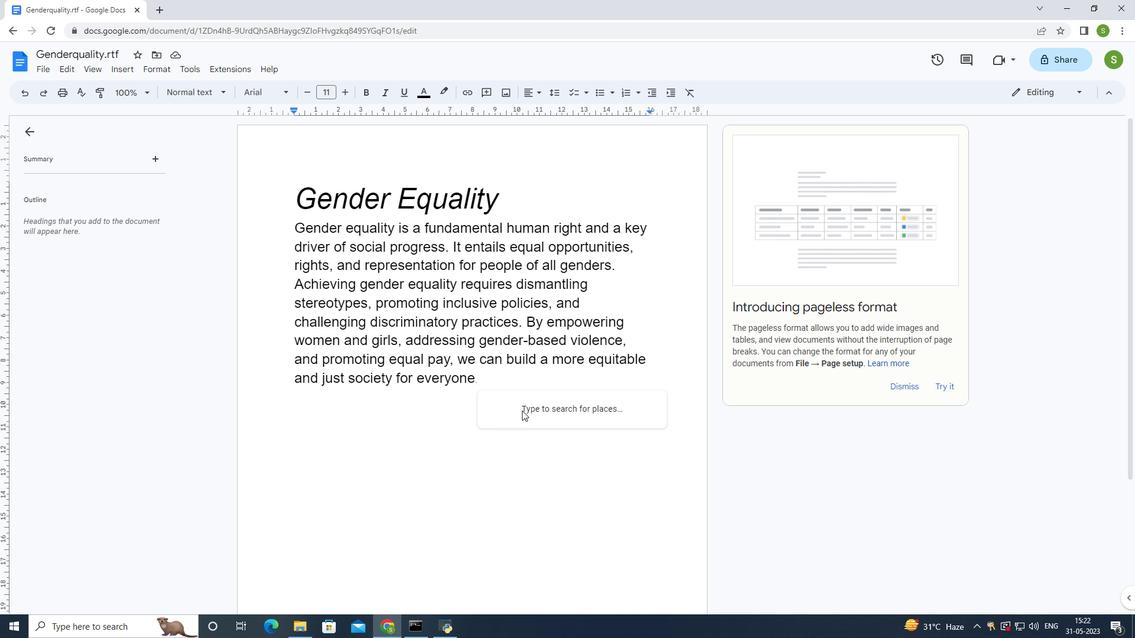 
Action: Mouse moved to (507, 405)
Screenshot: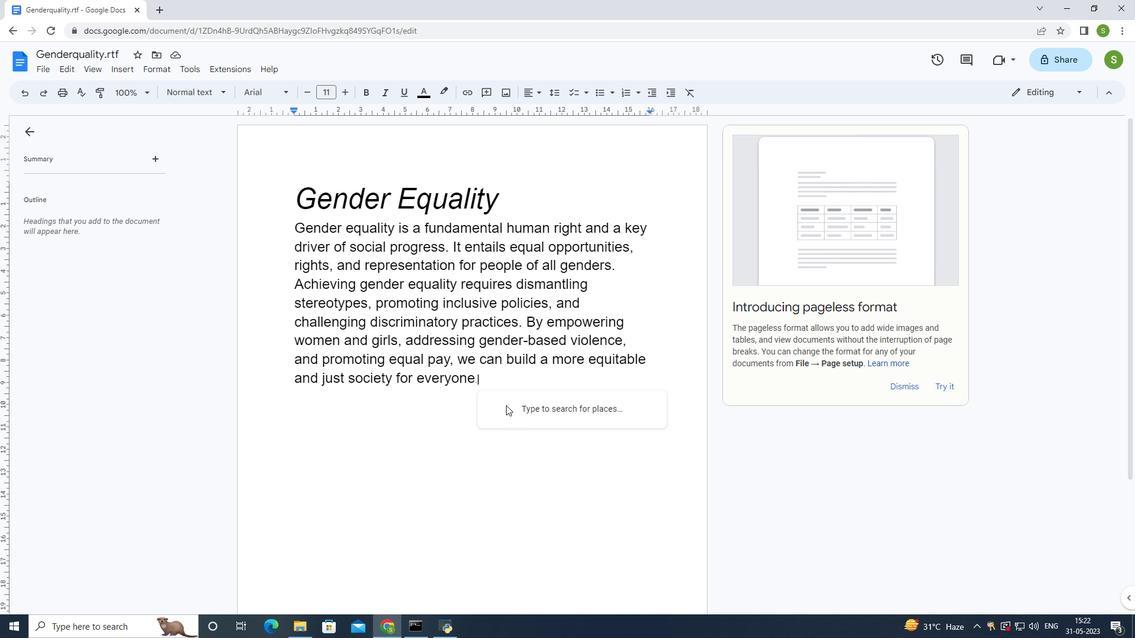 
Action: Mouse pressed left at (507, 405)
Screenshot: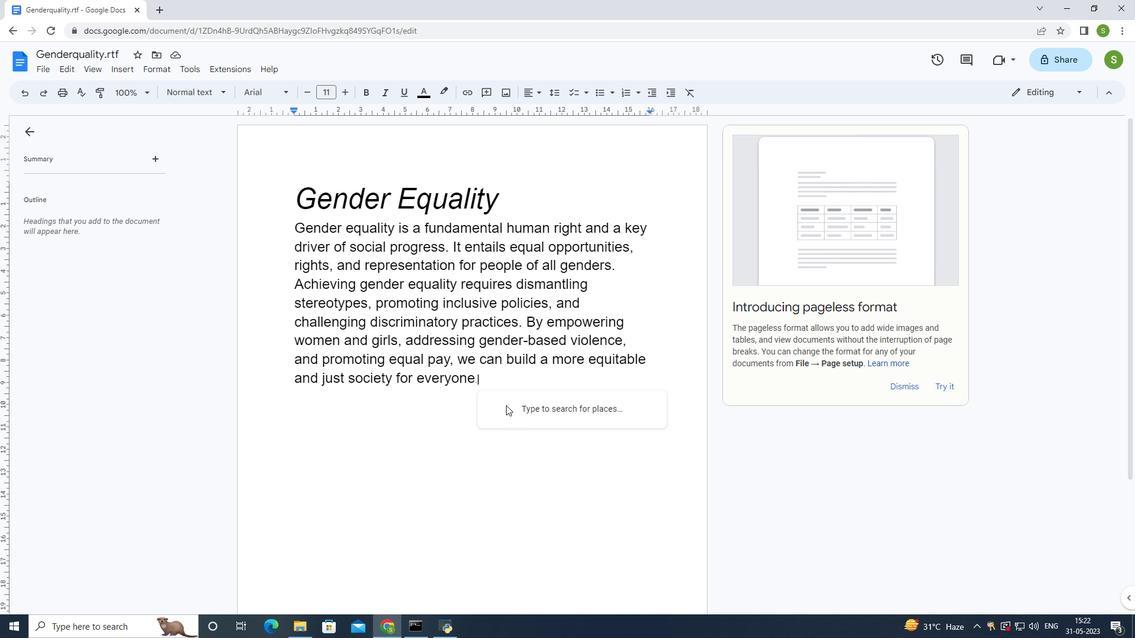 
Action: Mouse moved to (48, 69)
Screenshot: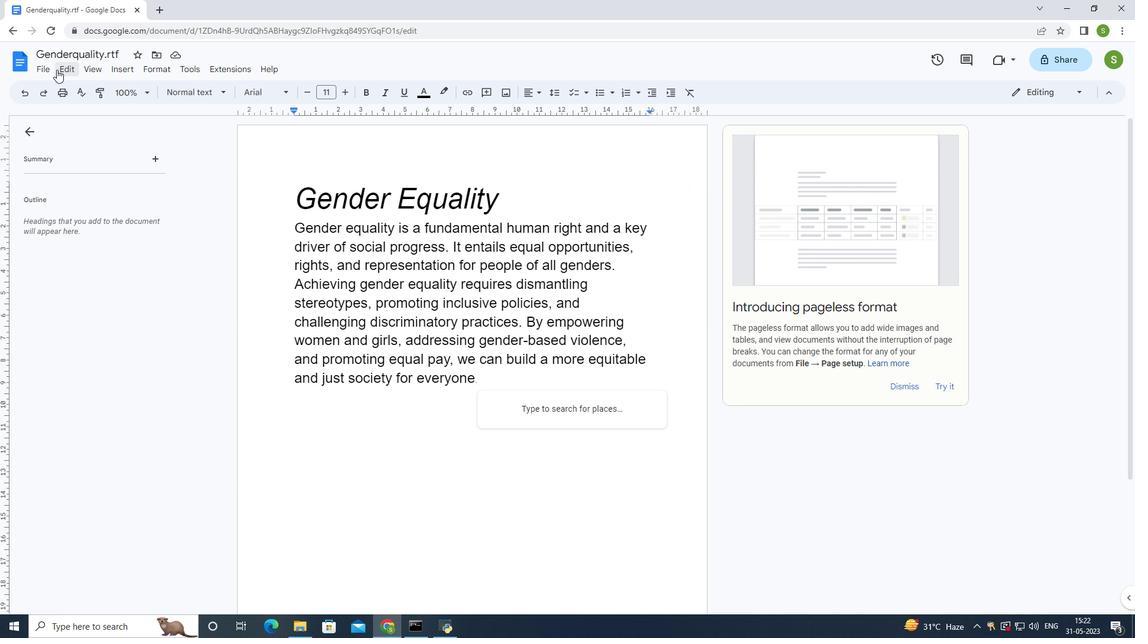 
Action: Mouse pressed left at (48, 69)
Screenshot: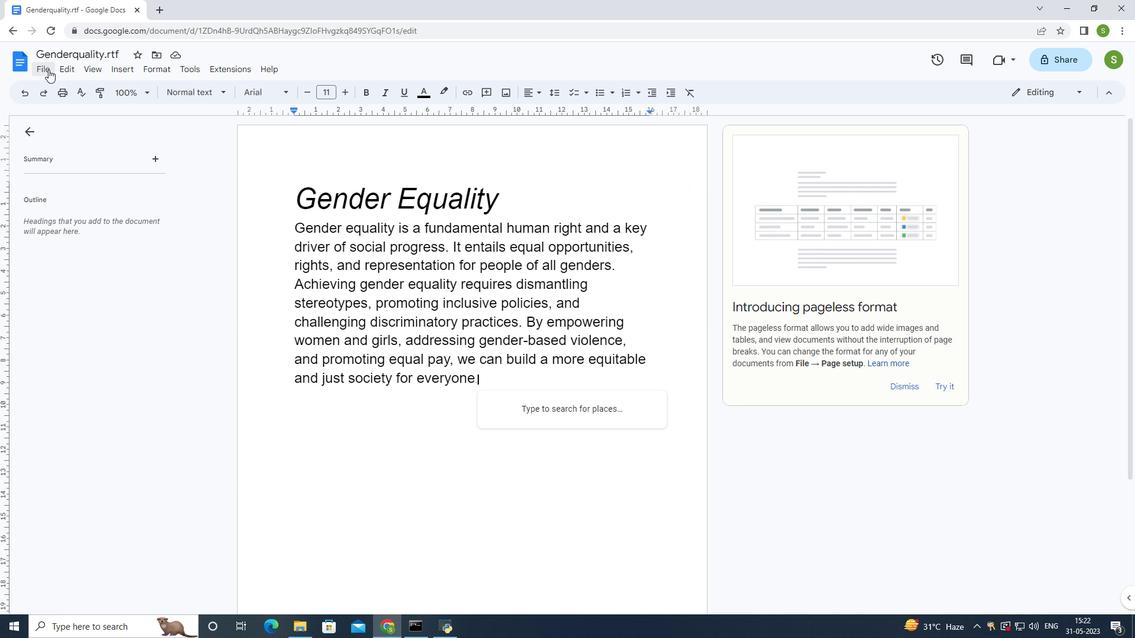 
Action: Mouse moved to (47, 64)
Screenshot: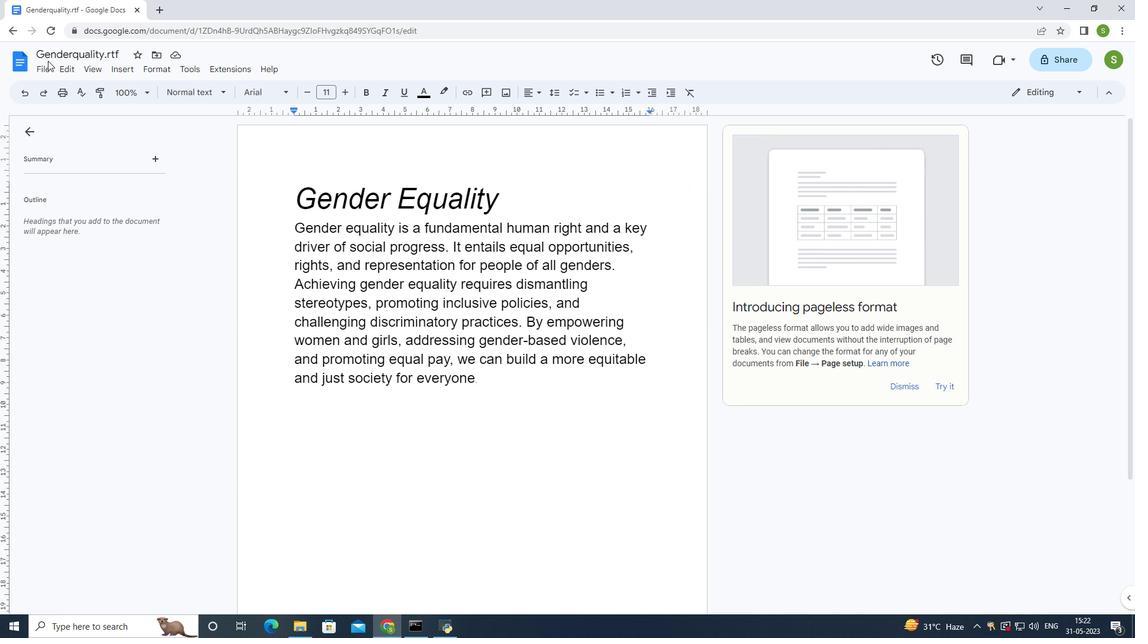 
Action: Mouse pressed left at (47, 64)
Screenshot: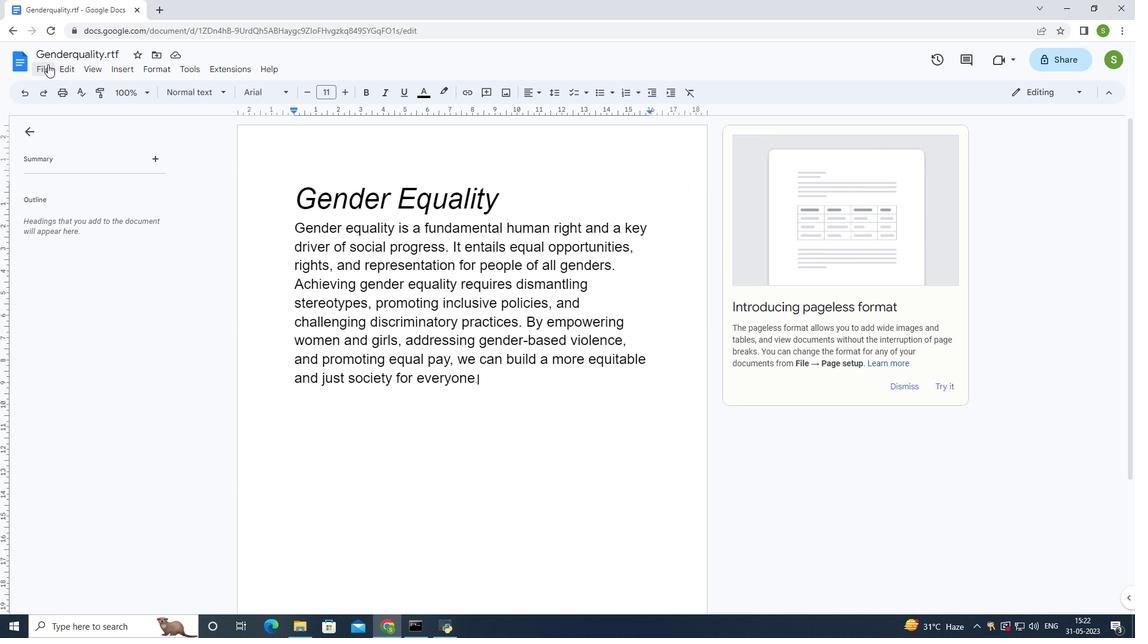 
Action: Mouse moved to (149, 237)
Screenshot: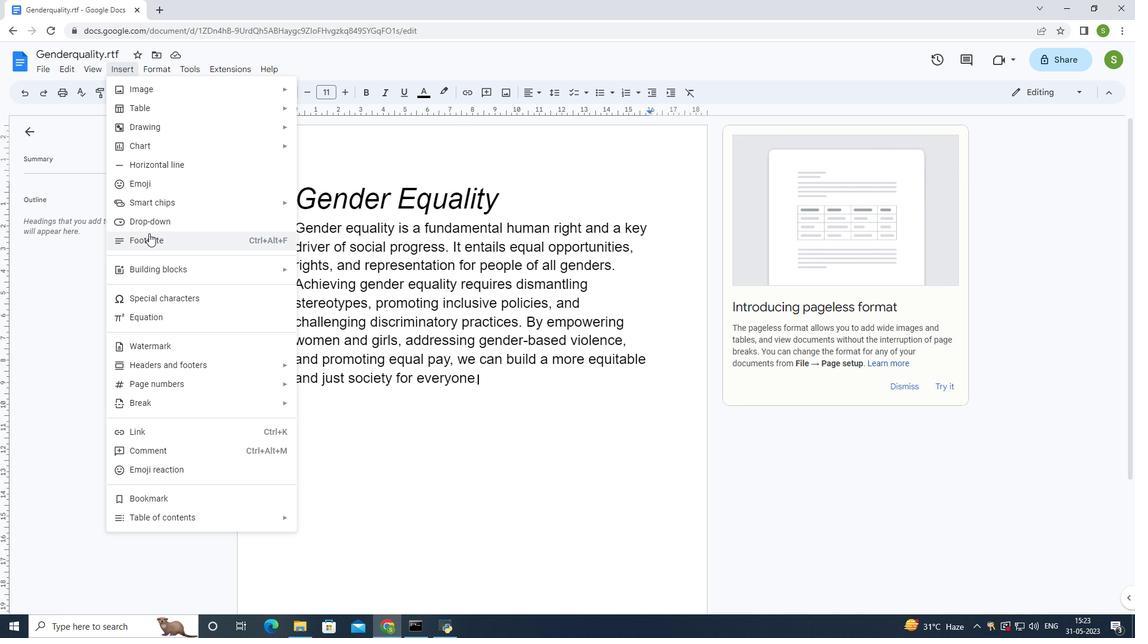 
Action: Mouse pressed left at (149, 237)
Screenshot: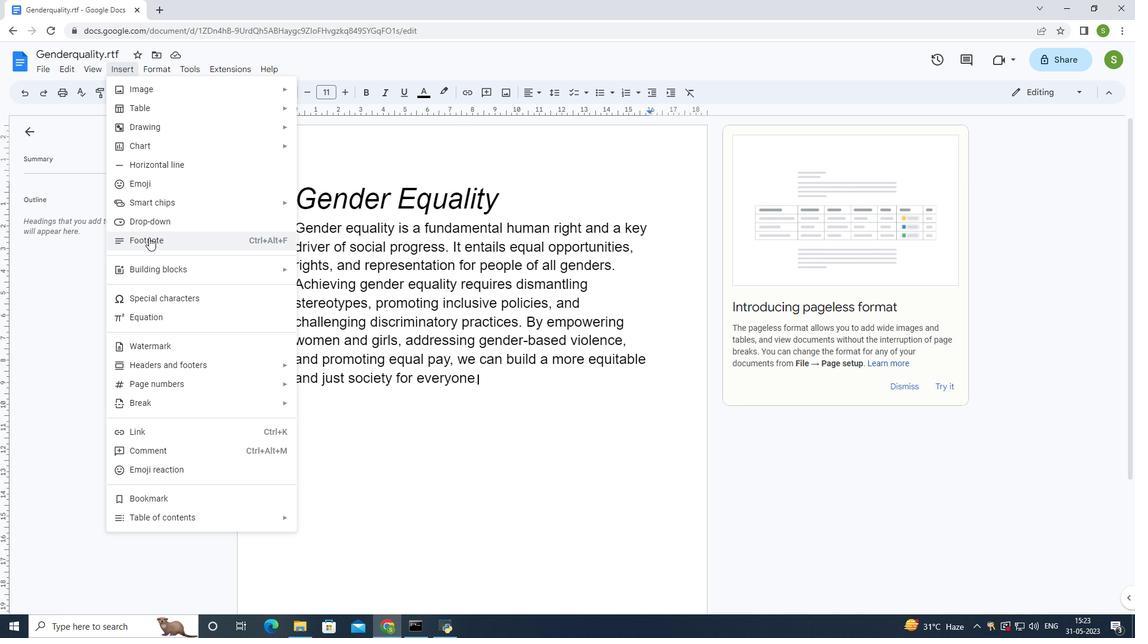 
Action: Mouse moved to (305, 92)
Screenshot: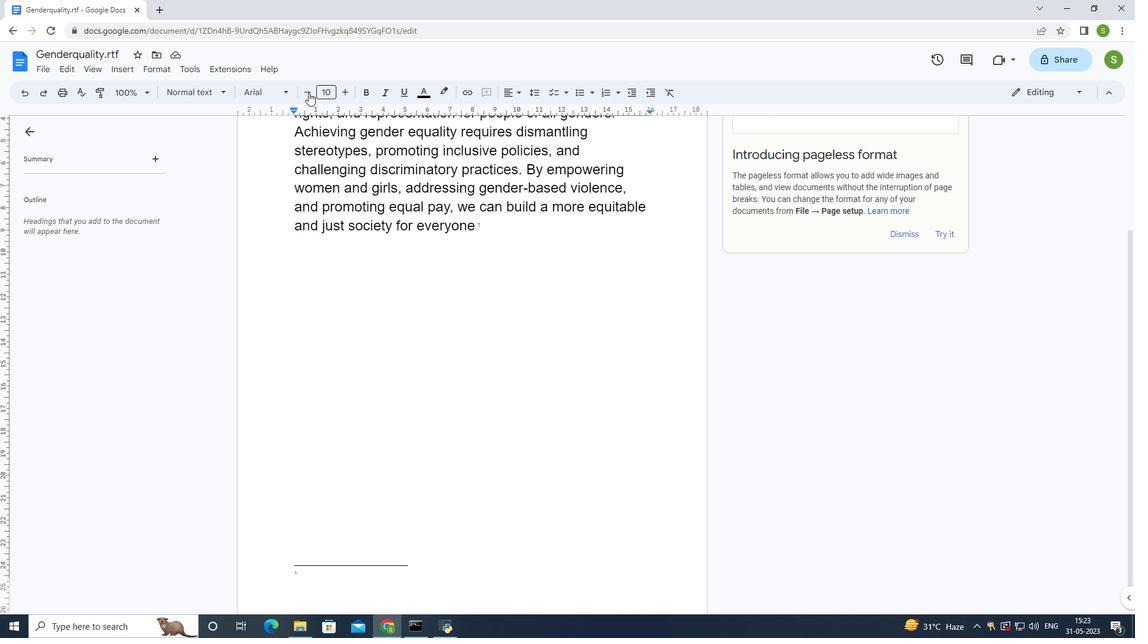 
Action: Mouse pressed left at (305, 92)
Screenshot: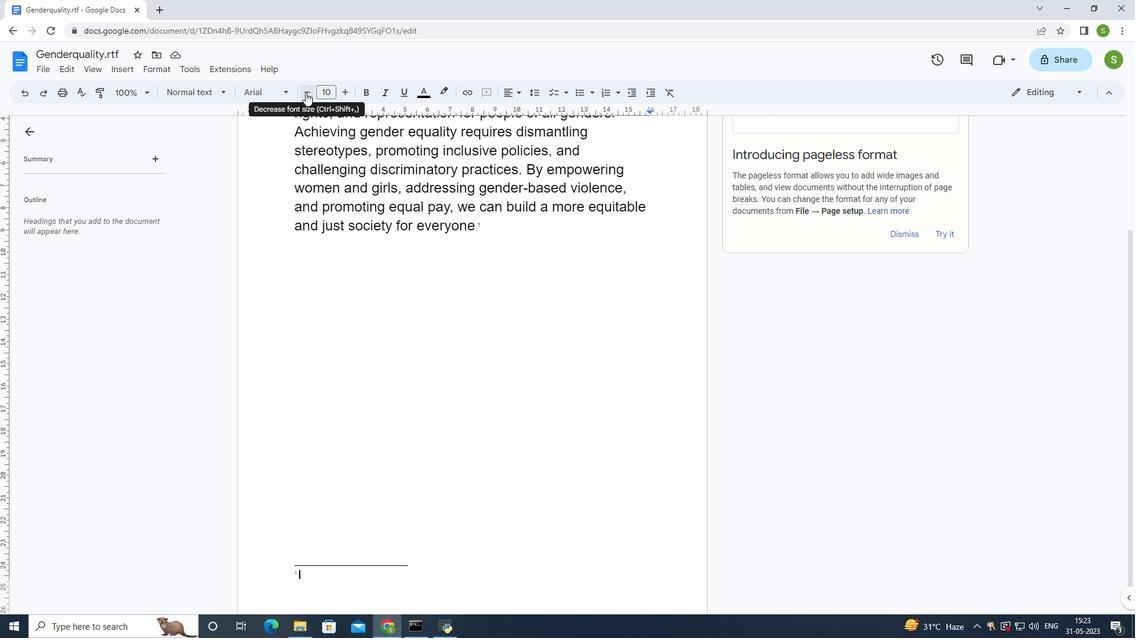 
Action: Mouse pressed left at (305, 92)
Screenshot: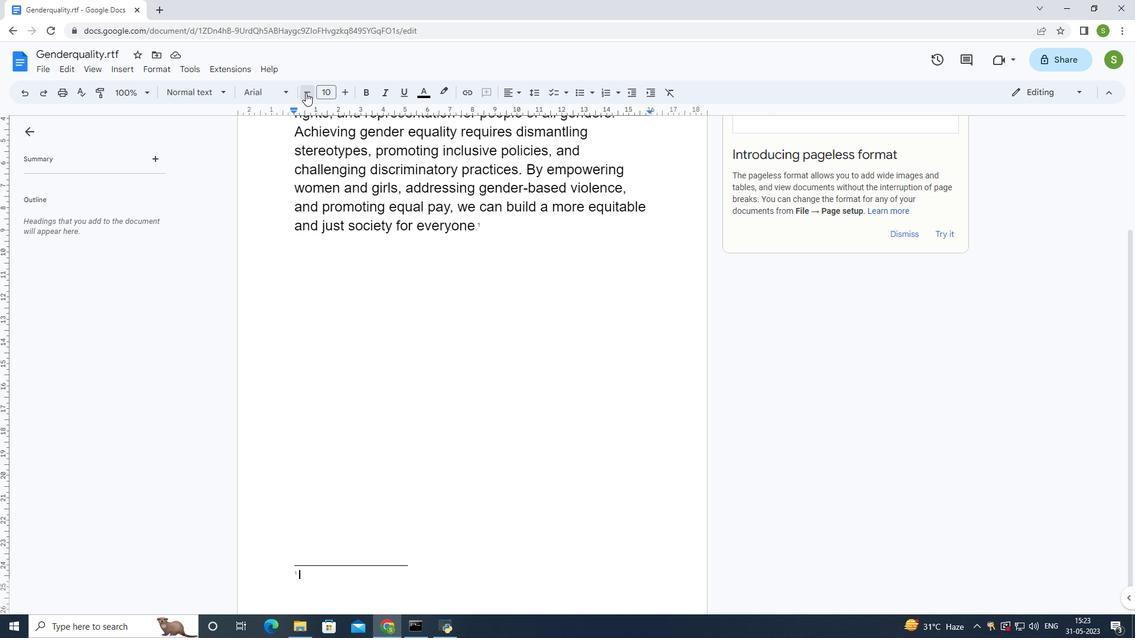
Action: Mouse moved to (465, 413)
Screenshot: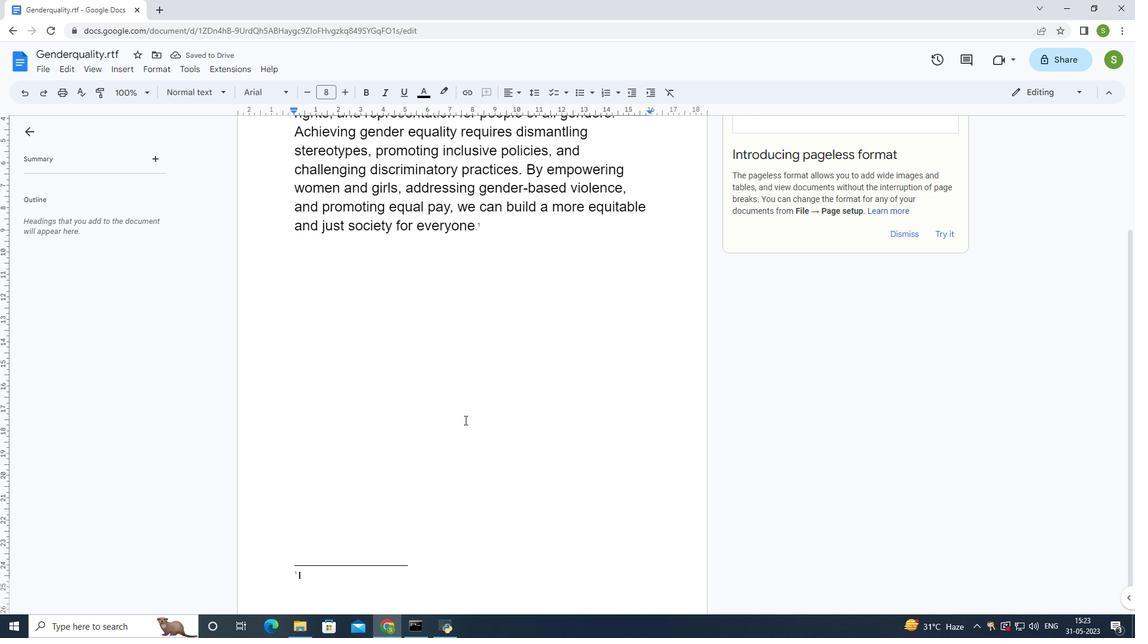 
Action: Key pressed <Key.shift>The<Key.space>data<Key.space>was<Key.space>collected<Key.space>in<Key.space>2022<Key.enter>
Screenshot: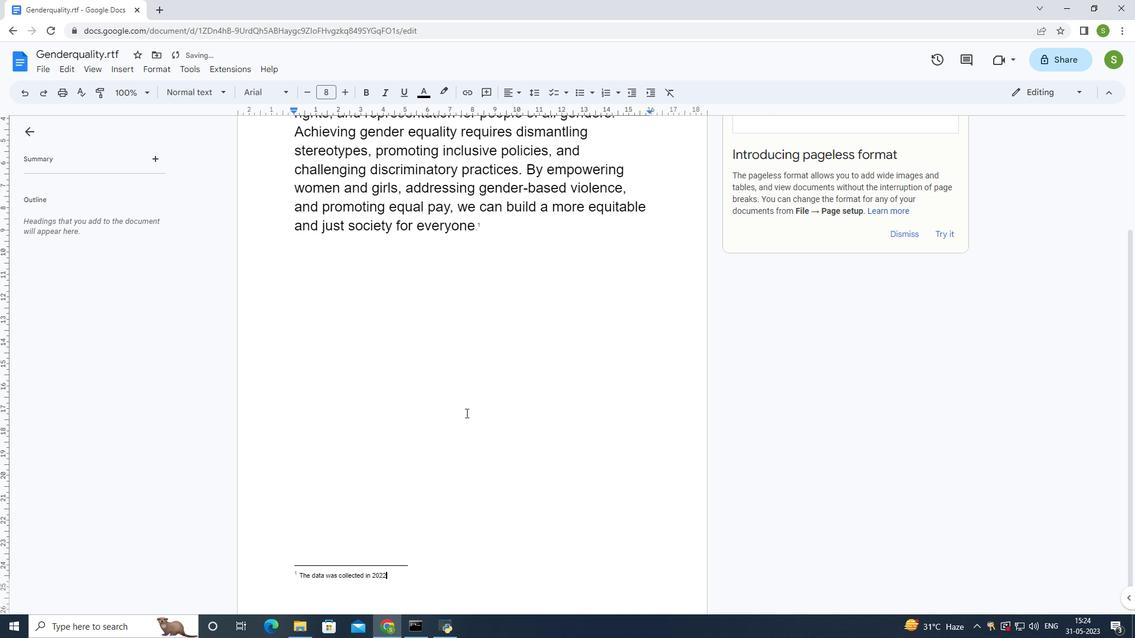 
Action: Mouse moved to (532, 416)
Screenshot: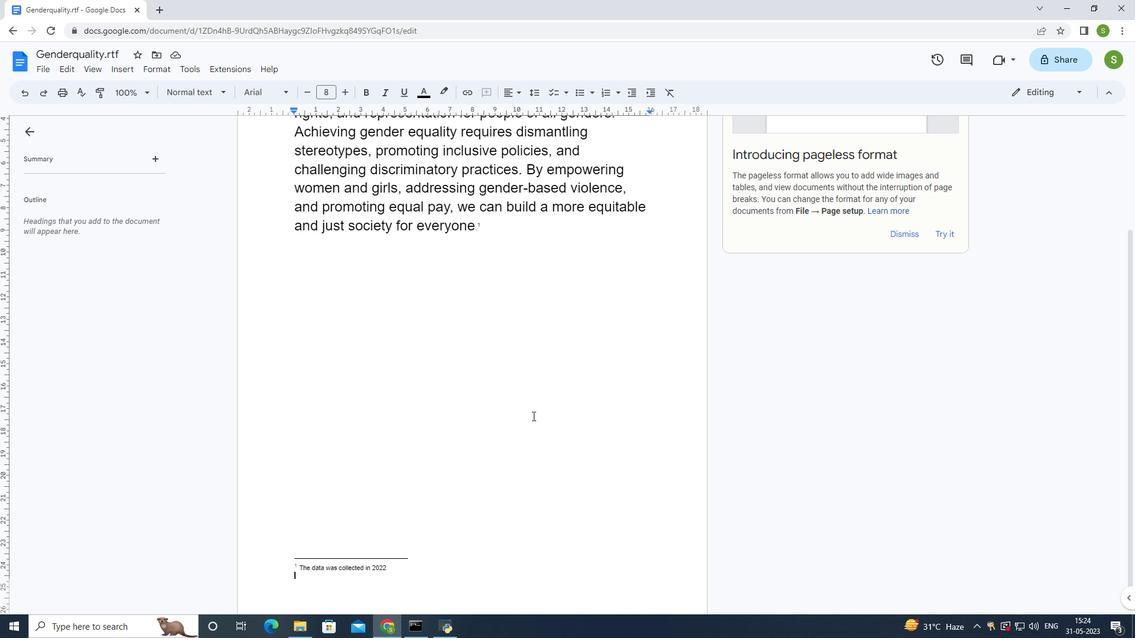 
